 Task: Find connections with filter location Paterna with filter topic #Jobopeningwith filter profile language German with filter current company Biesse with filter school Engineering colleges with filter industry Solar Electric Power Generation with filter service category AnimationArchitecture with filter keywords title Well Driller
Action: Mouse moved to (532, 67)
Screenshot: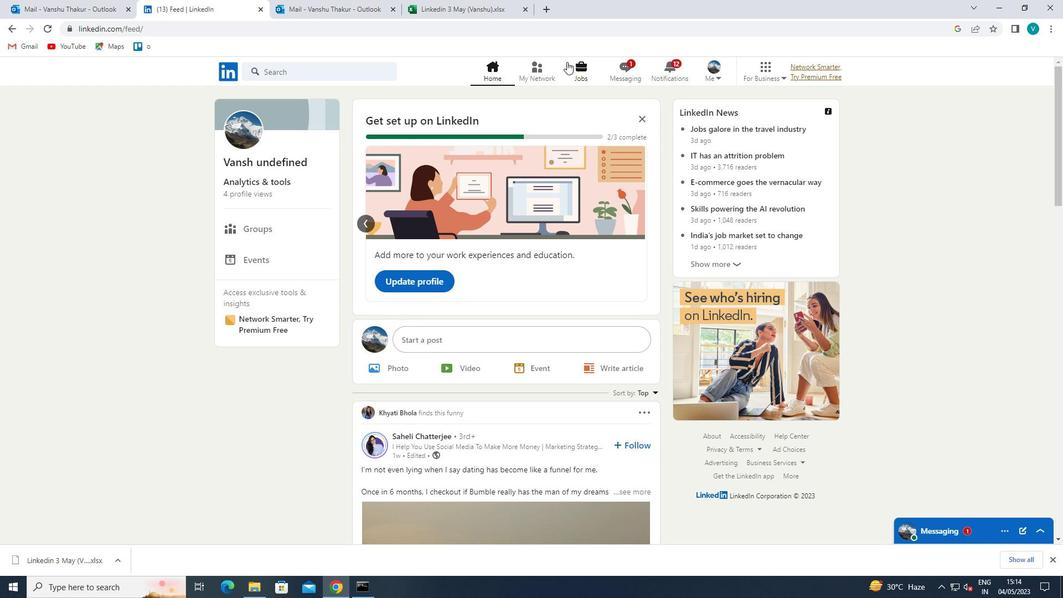 
Action: Mouse pressed left at (532, 67)
Screenshot: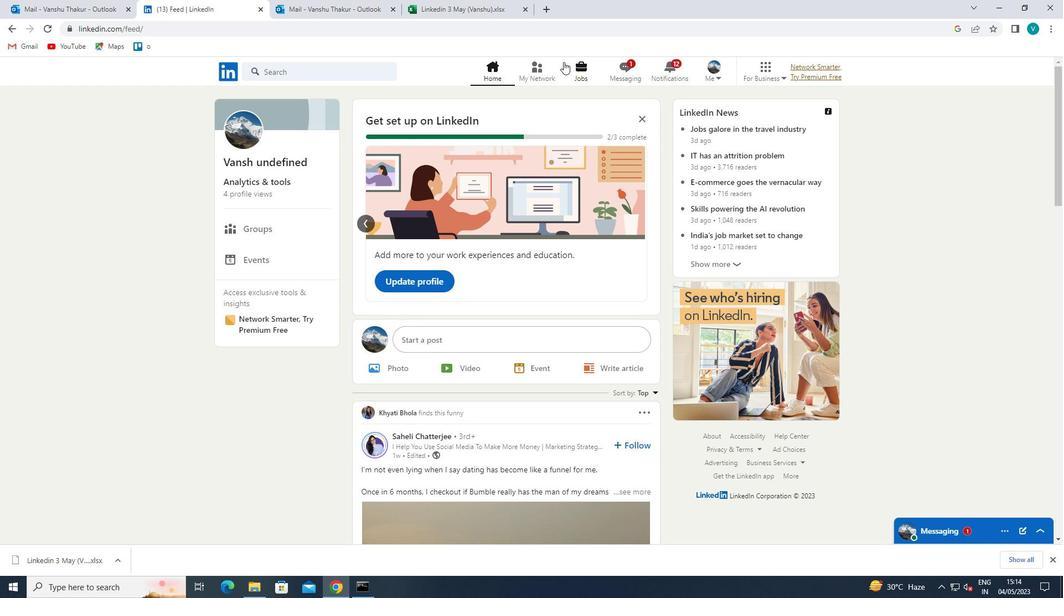 
Action: Mouse moved to (316, 129)
Screenshot: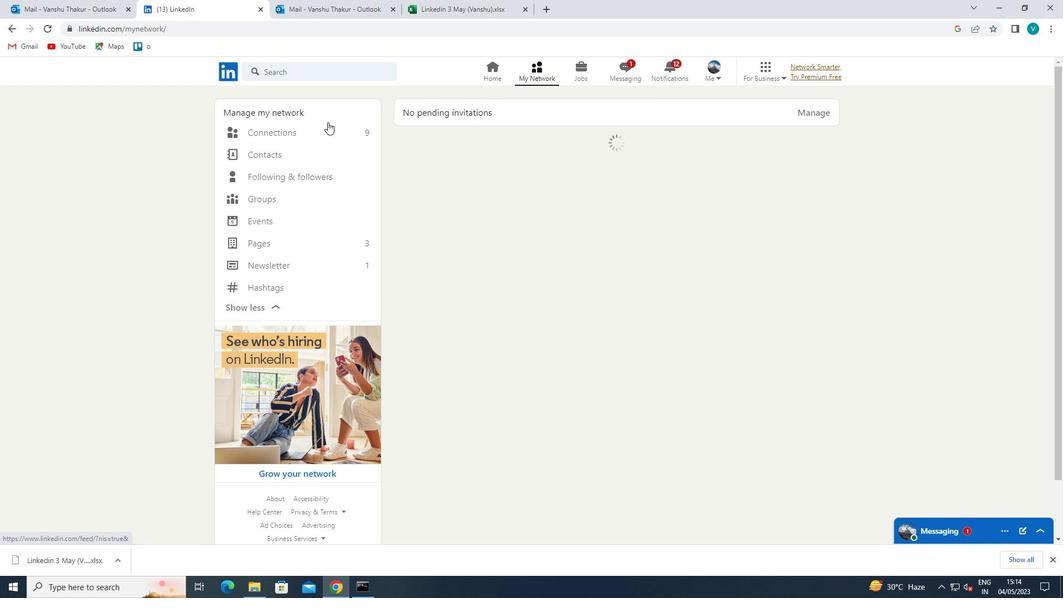 
Action: Mouse pressed left at (316, 129)
Screenshot: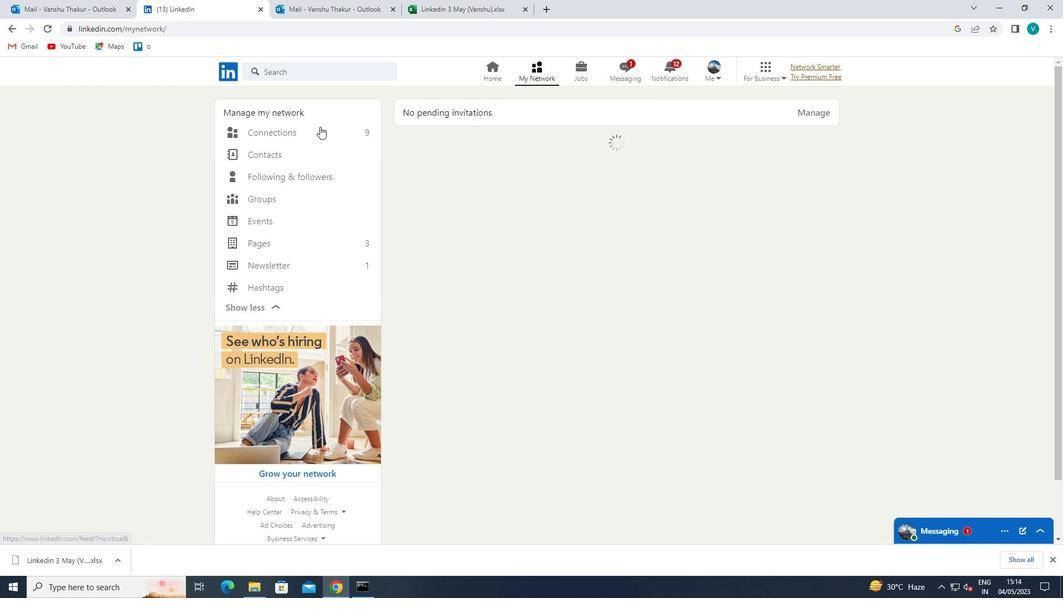 
Action: Mouse moved to (606, 130)
Screenshot: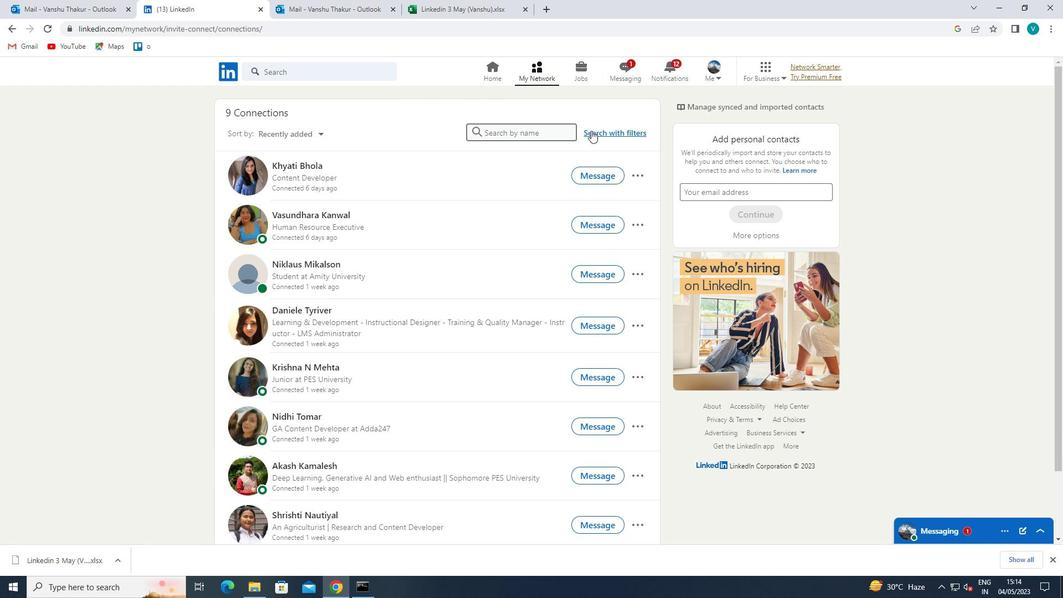 
Action: Mouse pressed left at (606, 130)
Screenshot: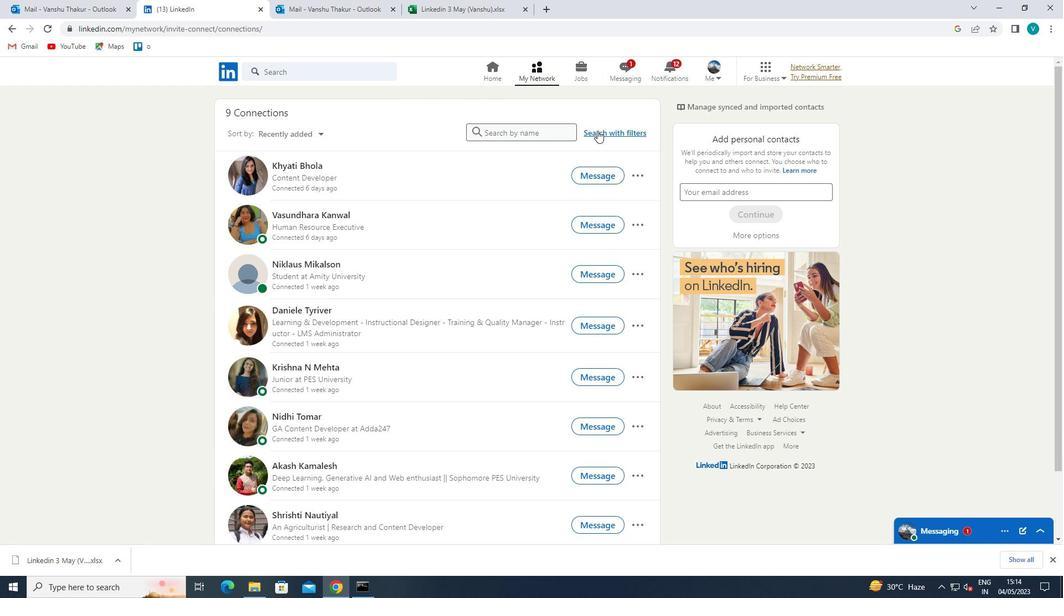 
Action: Mouse moved to (540, 103)
Screenshot: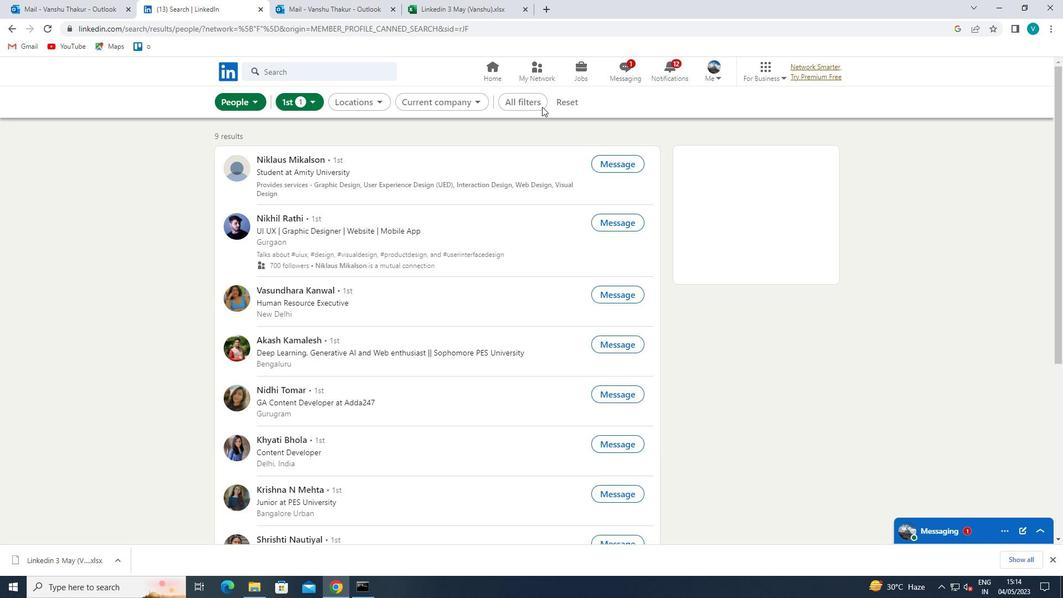 
Action: Mouse pressed left at (540, 103)
Screenshot: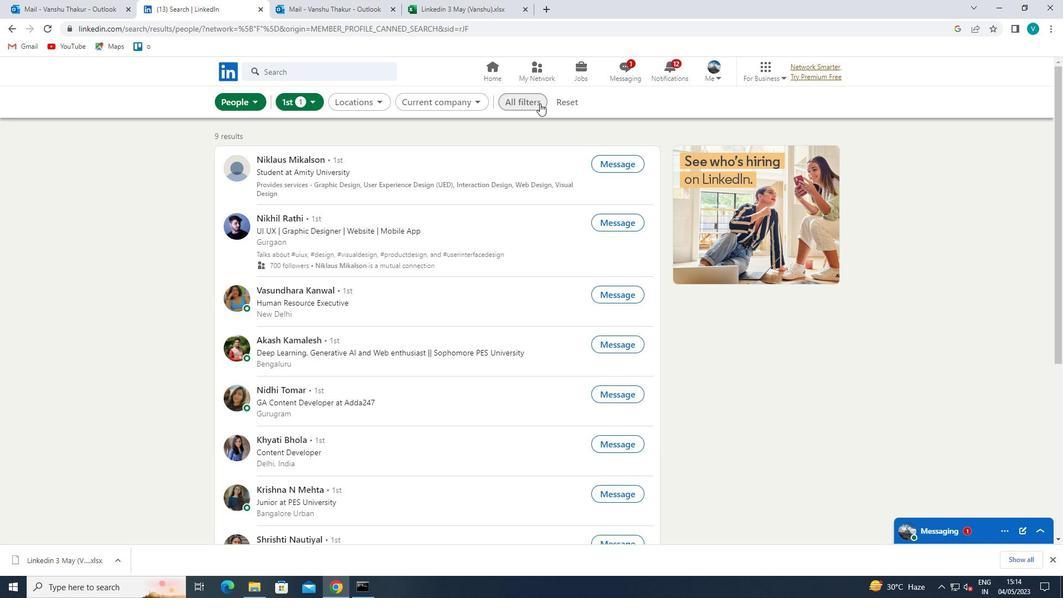
Action: Mouse moved to (902, 200)
Screenshot: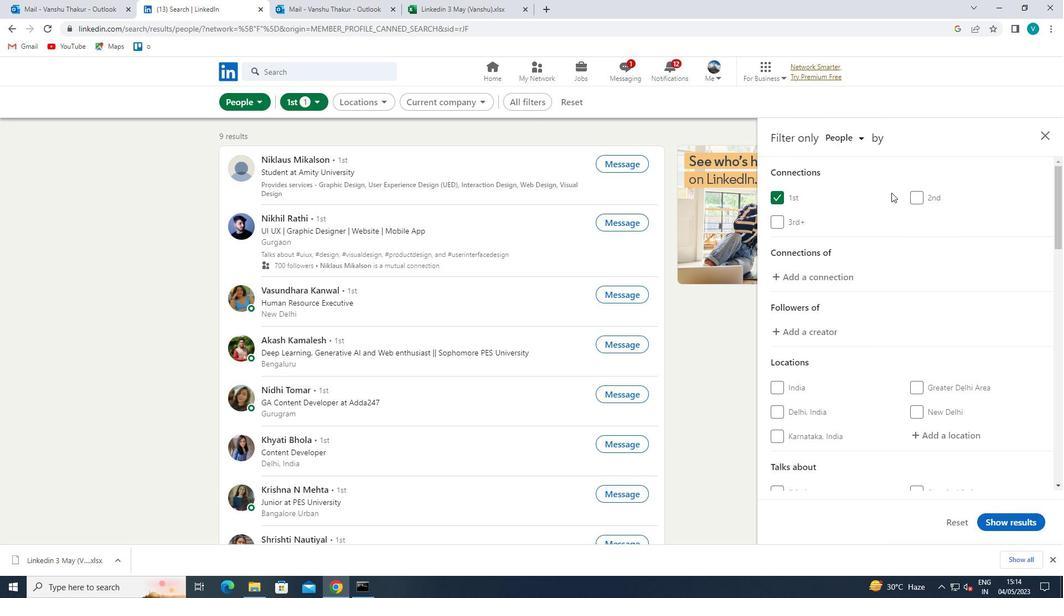 
Action: Mouse scrolled (902, 200) with delta (0, 0)
Screenshot: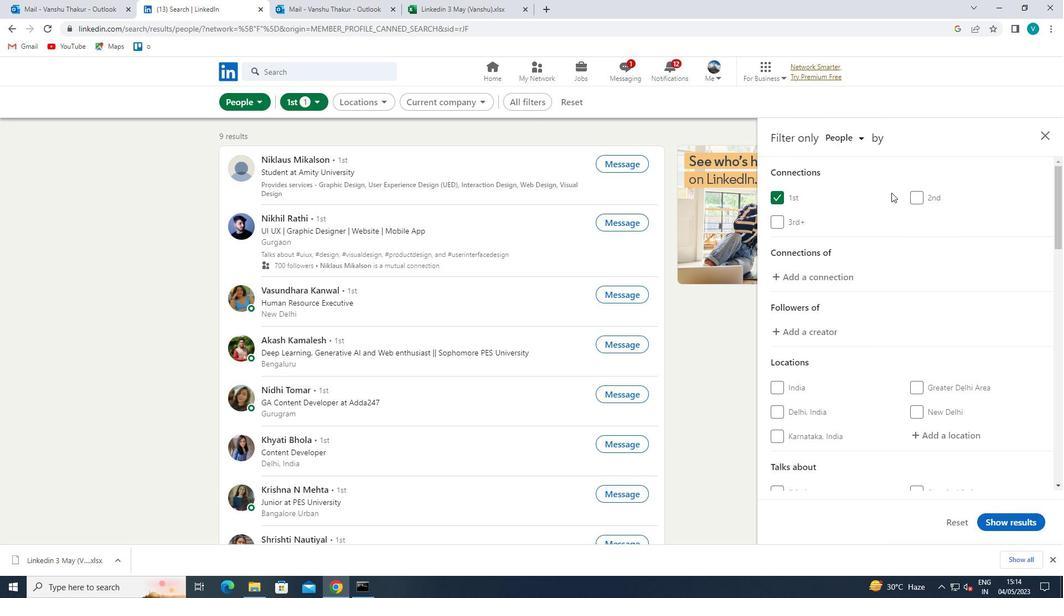 
Action: Mouse moved to (903, 204)
Screenshot: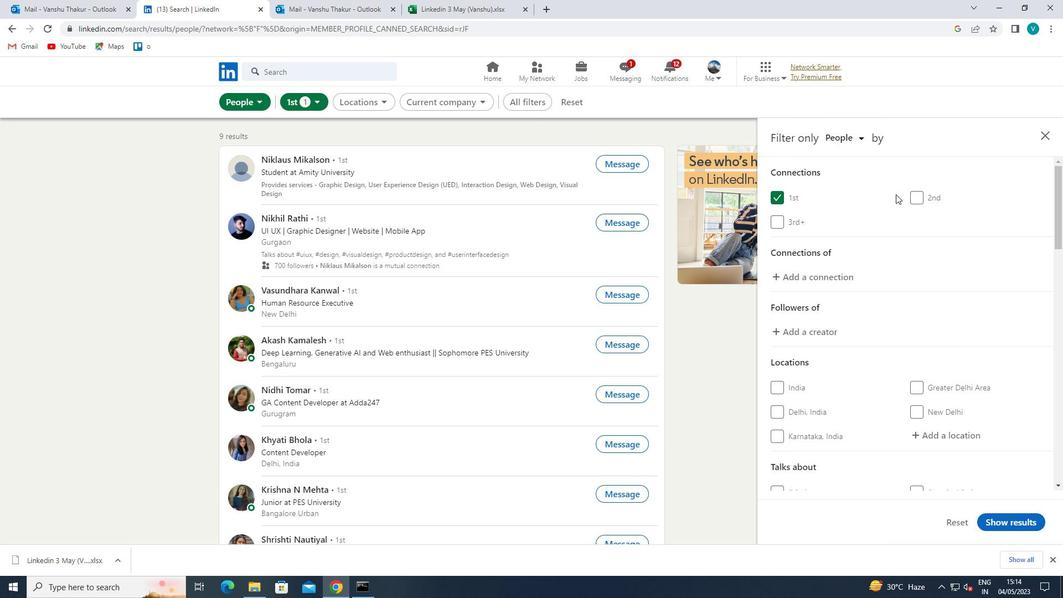 
Action: Mouse scrolled (903, 203) with delta (0, 0)
Screenshot: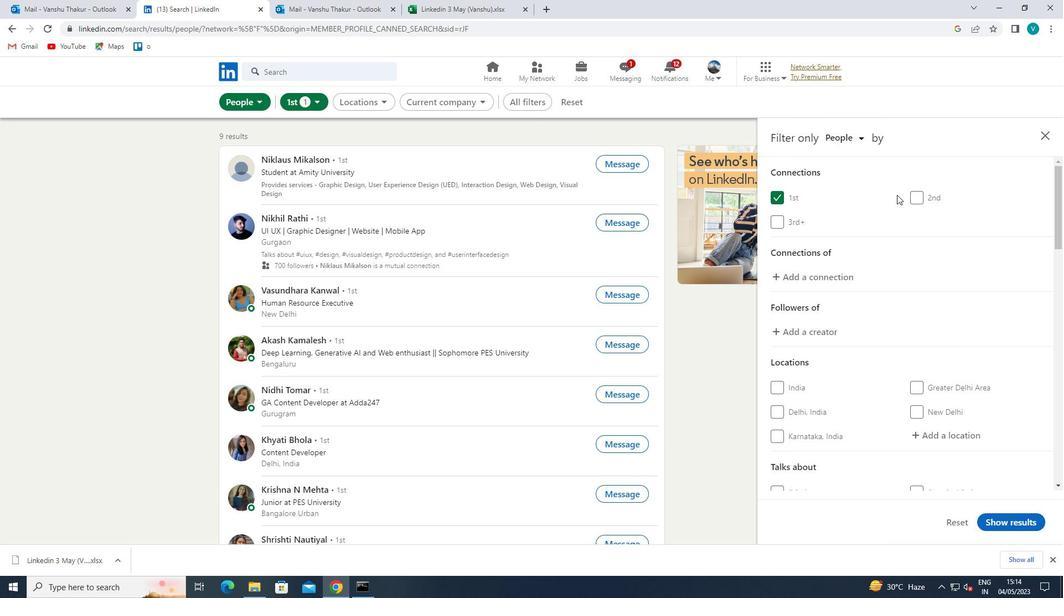 
Action: Mouse moved to (904, 207)
Screenshot: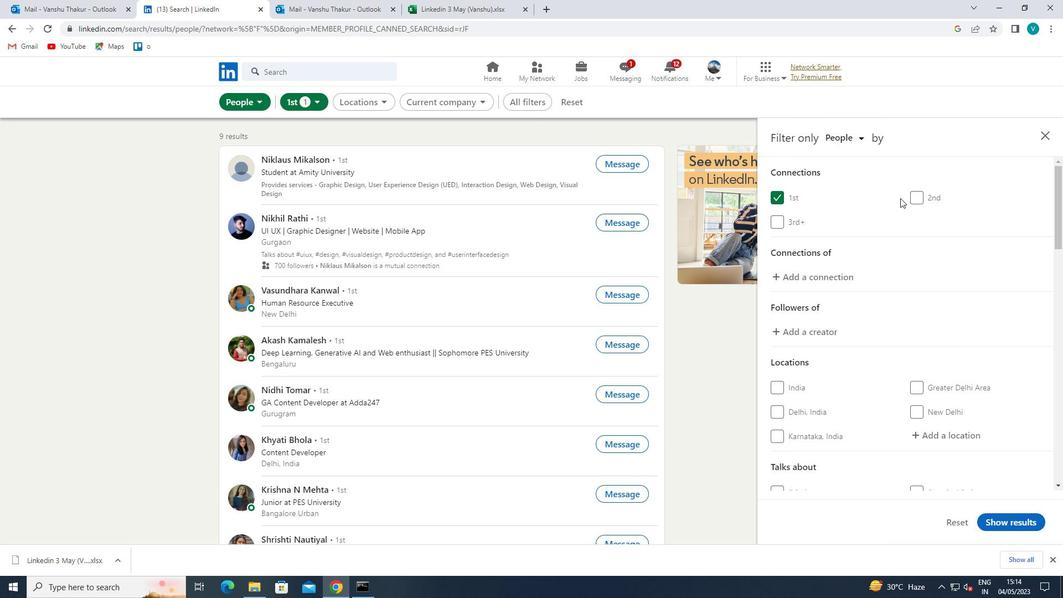 
Action: Mouse scrolled (904, 206) with delta (0, 0)
Screenshot: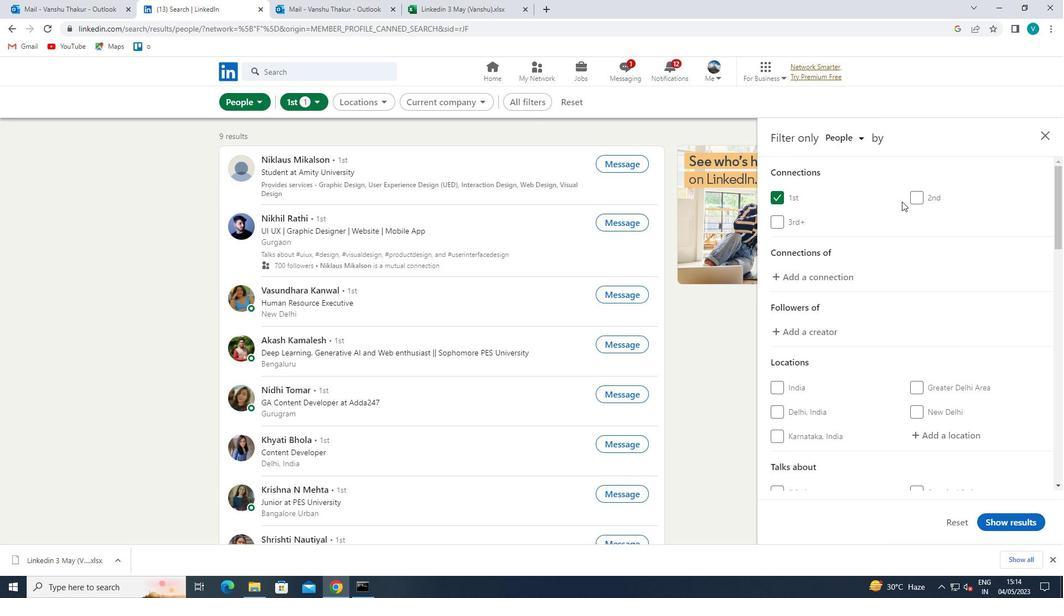 
Action: Mouse moved to (936, 270)
Screenshot: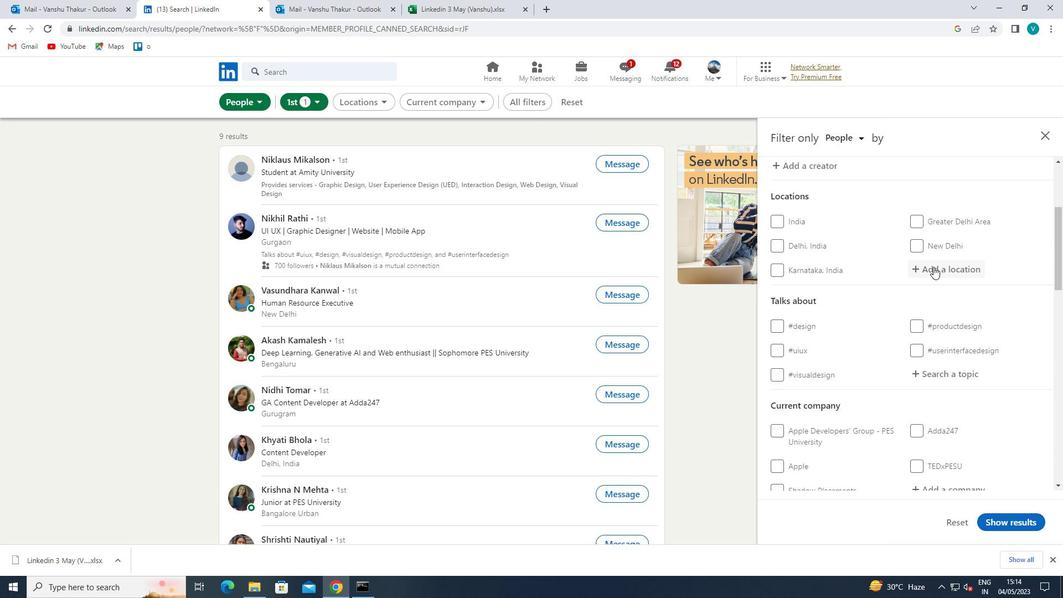 
Action: Mouse pressed left at (936, 270)
Screenshot: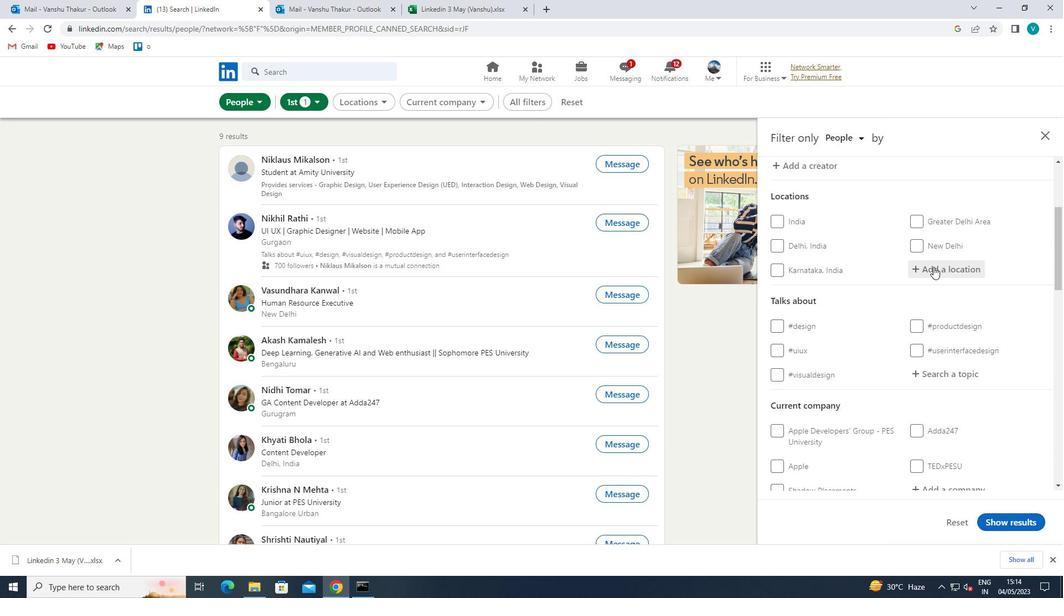 
Action: Mouse moved to (913, 287)
Screenshot: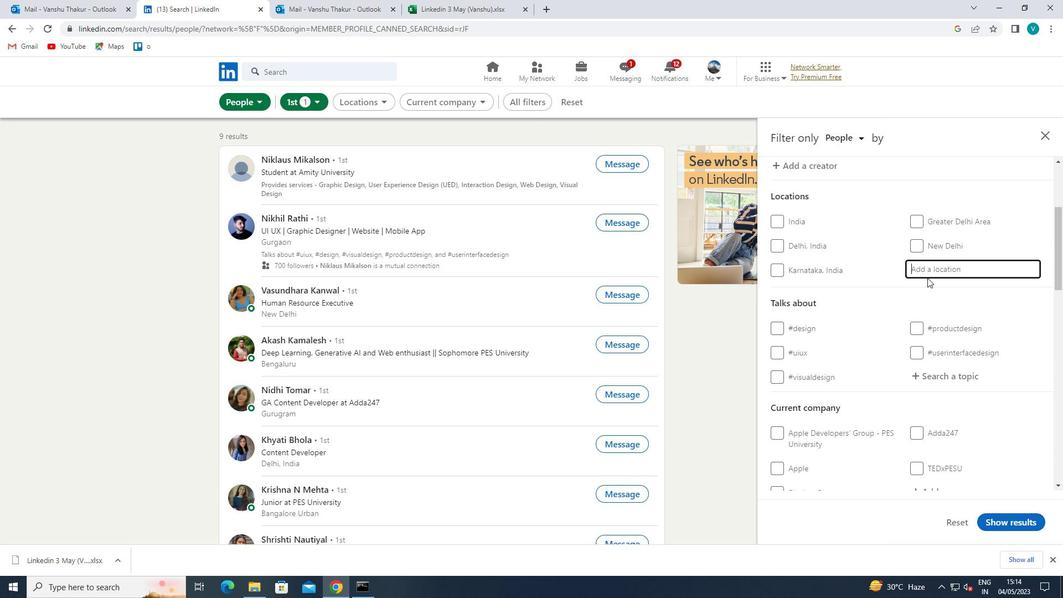 
Action: Key pressed <Key.shift>PATERNA
Screenshot: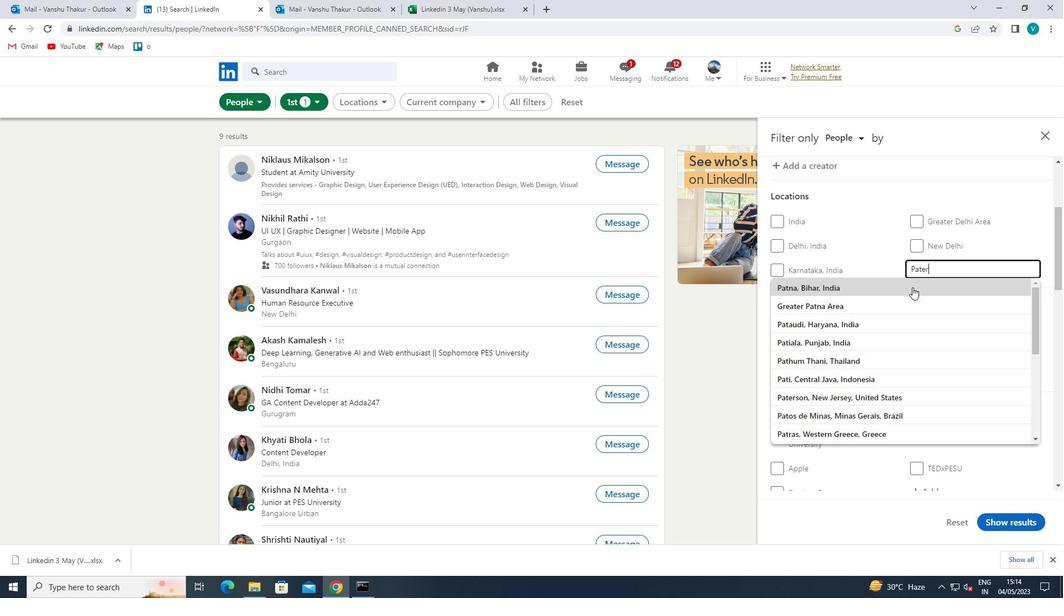 
Action: Mouse moved to (900, 287)
Screenshot: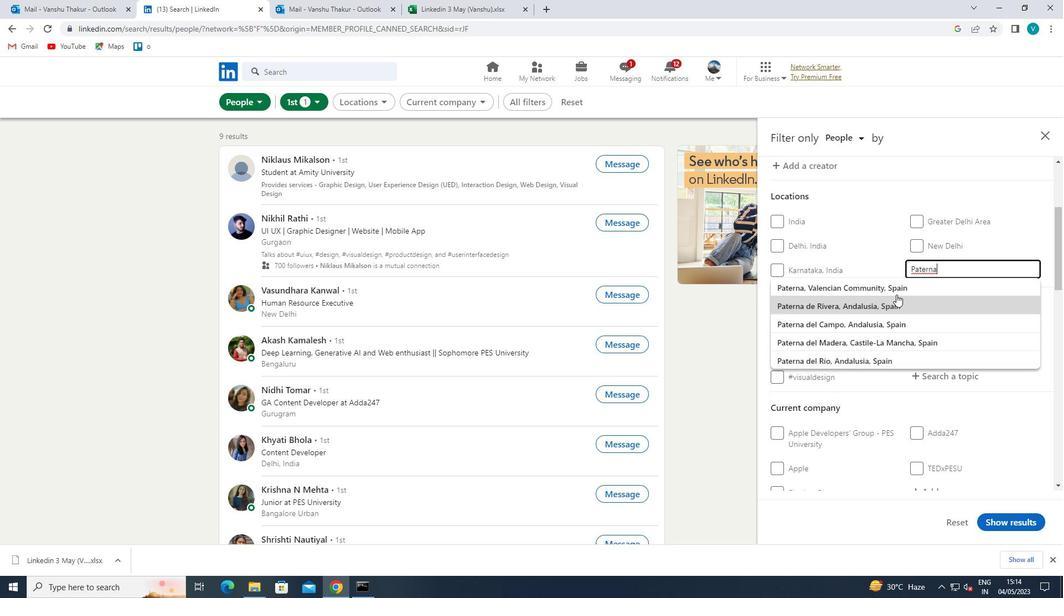 
Action: Mouse pressed left at (900, 287)
Screenshot: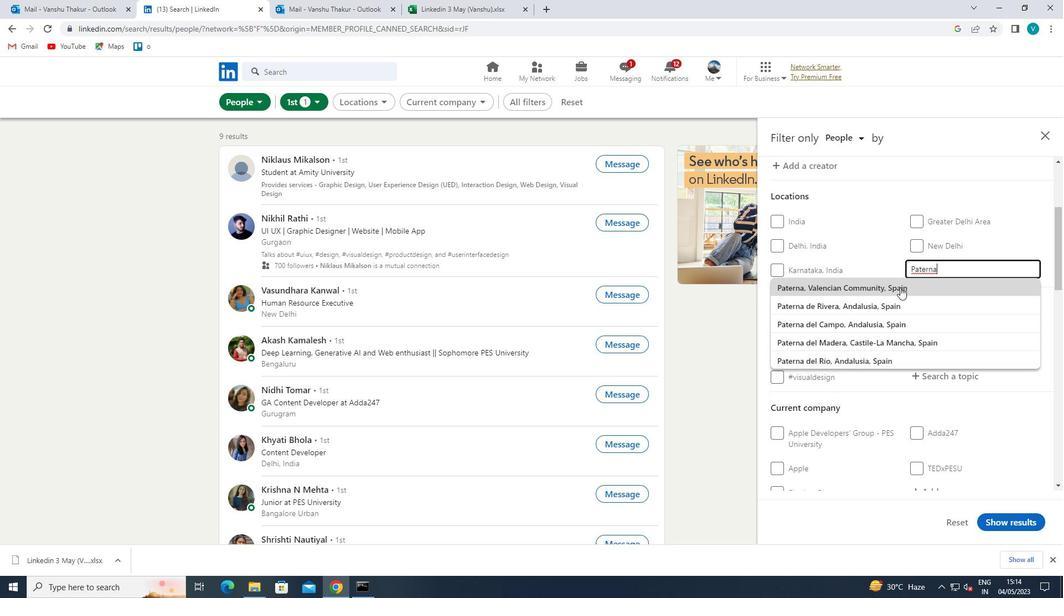 
Action: Mouse moved to (902, 286)
Screenshot: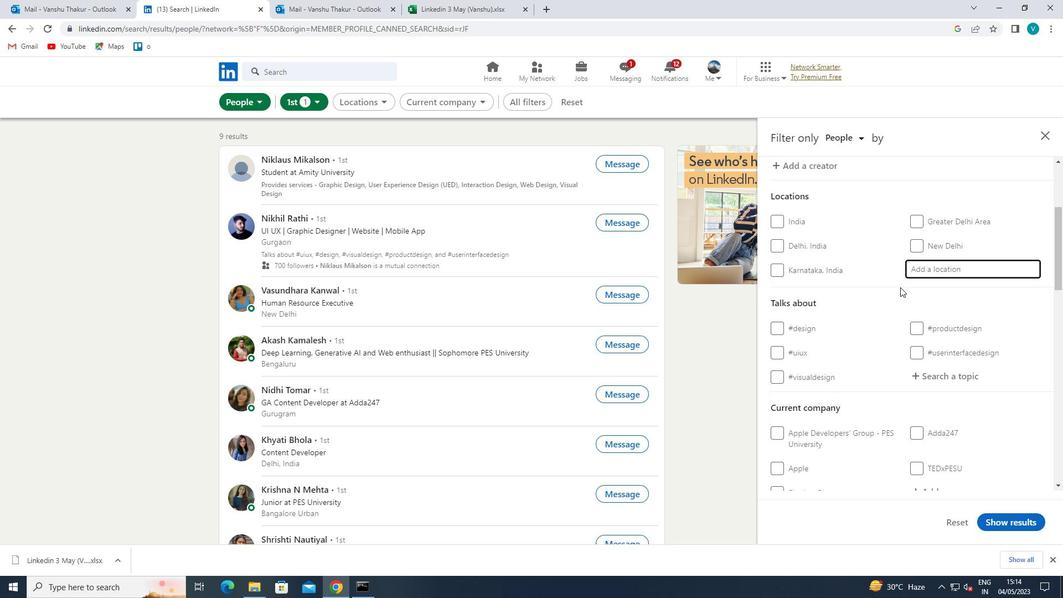 
Action: Mouse scrolled (902, 285) with delta (0, 0)
Screenshot: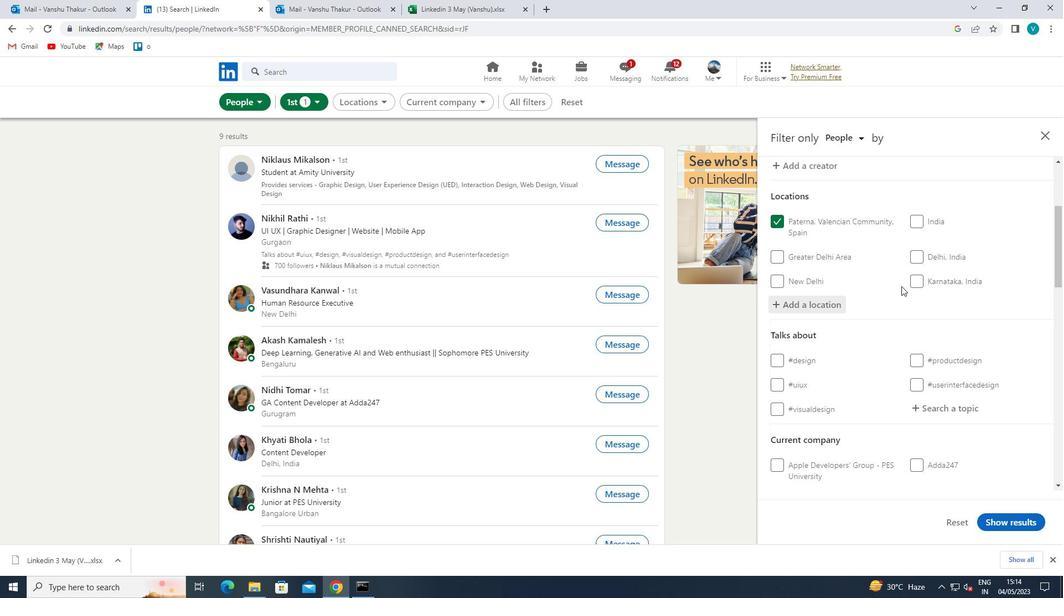 
Action: Mouse scrolled (902, 285) with delta (0, 0)
Screenshot: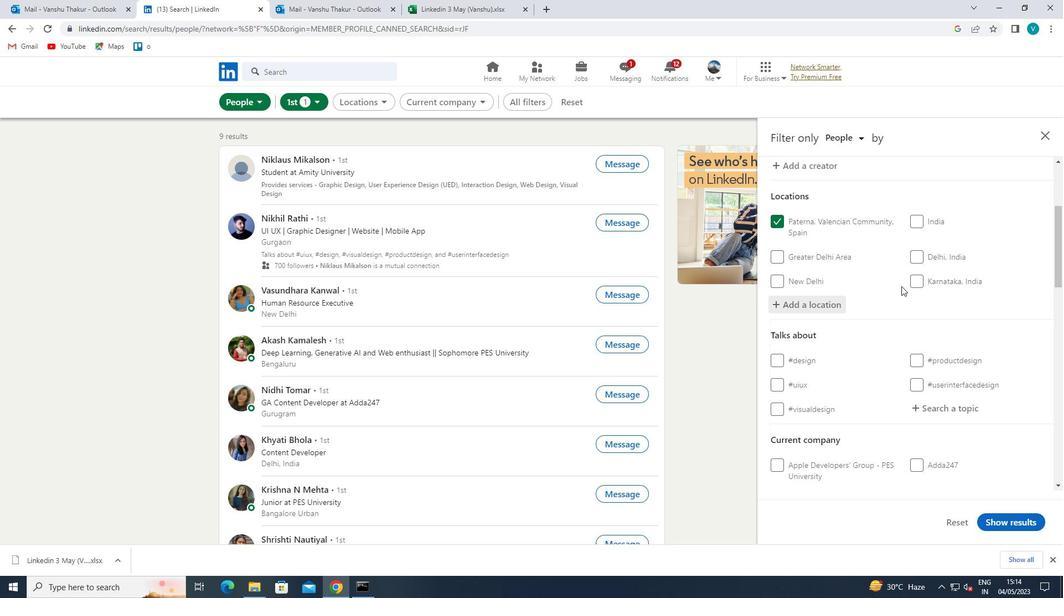 
Action: Mouse moved to (900, 287)
Screenshot: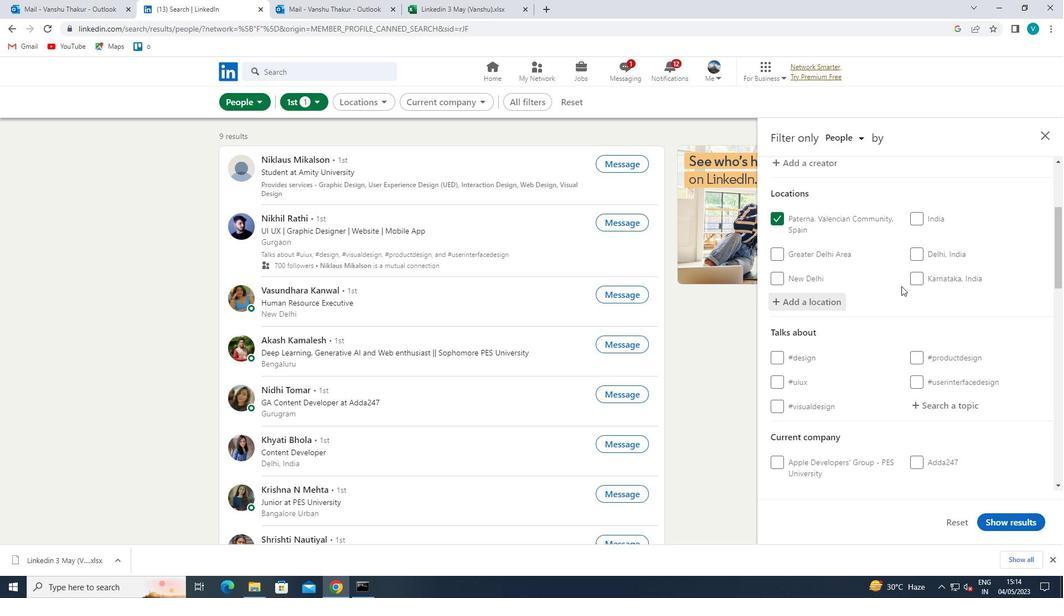 
Action: Mouse scrolled (900, 286) with delta (0, 0)
Screenshot: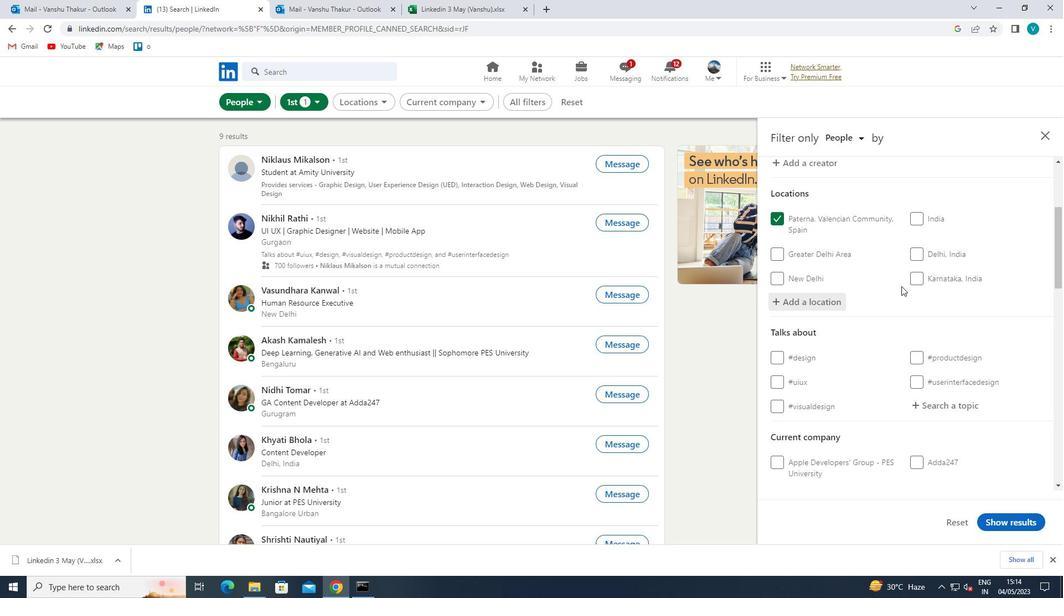 
Action: Mouse moved to (951, 241)
Screenshot: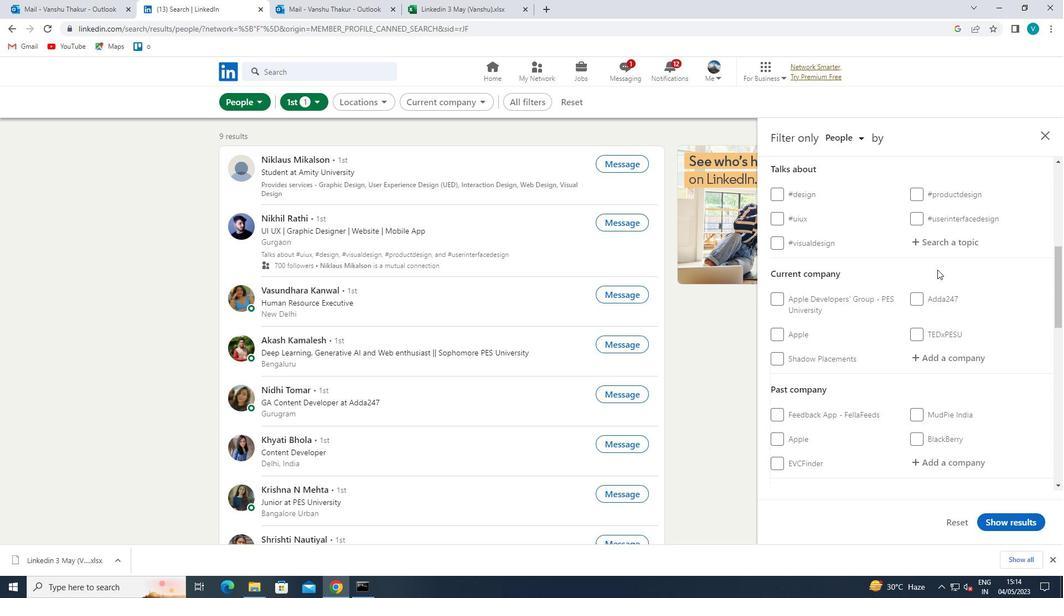 
Action: Mouse pressed left at (951, 241)
Screenshot: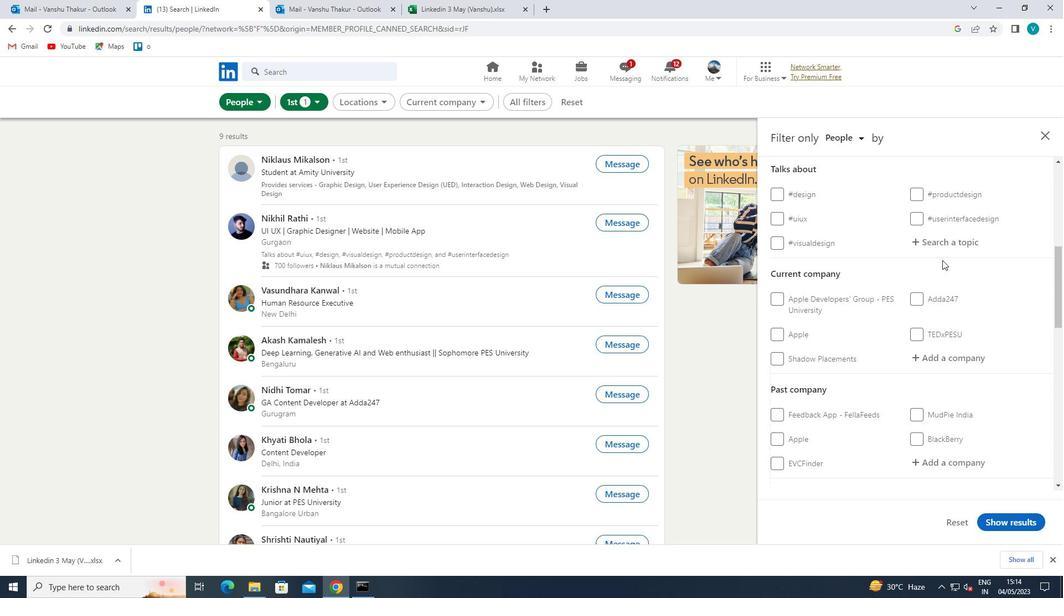 
Action: Mouse moved to (935, 251)
Screenshot: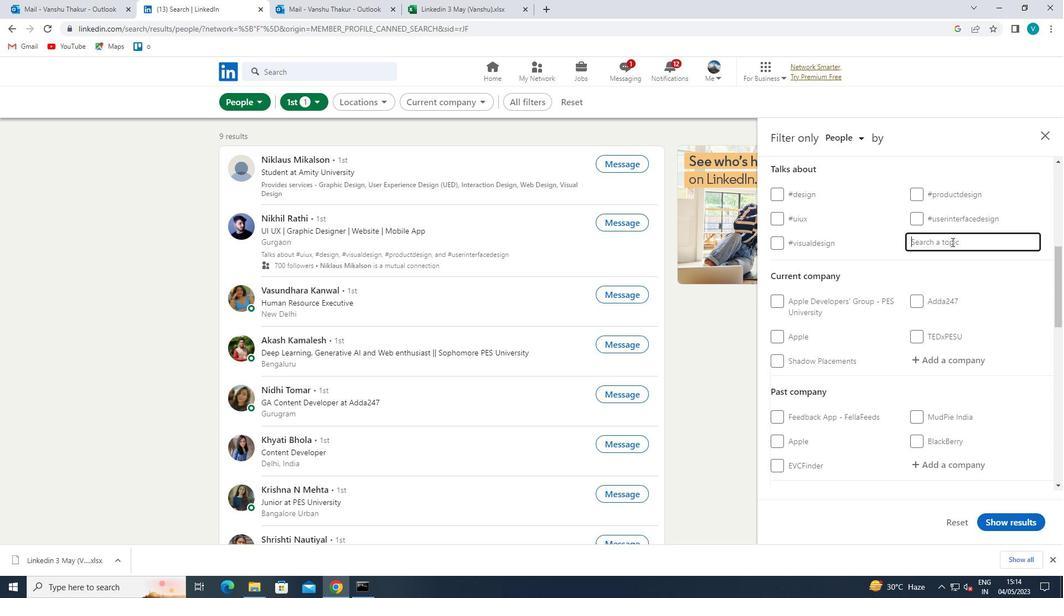 
Action: Key pressed JOB
Screenshot: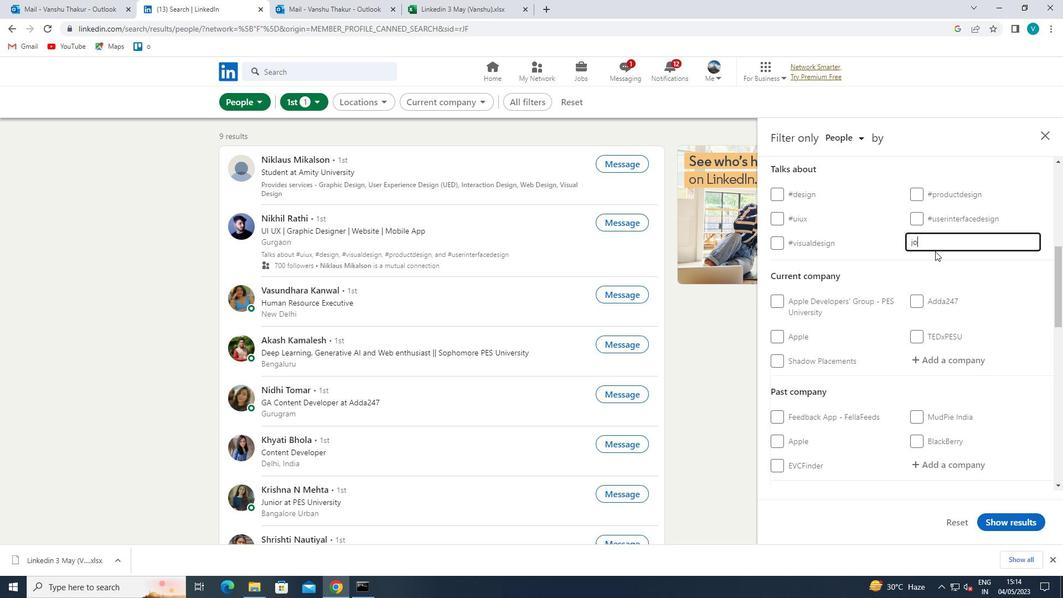
Action: Mouse moved to (937, 250)
Screenshot: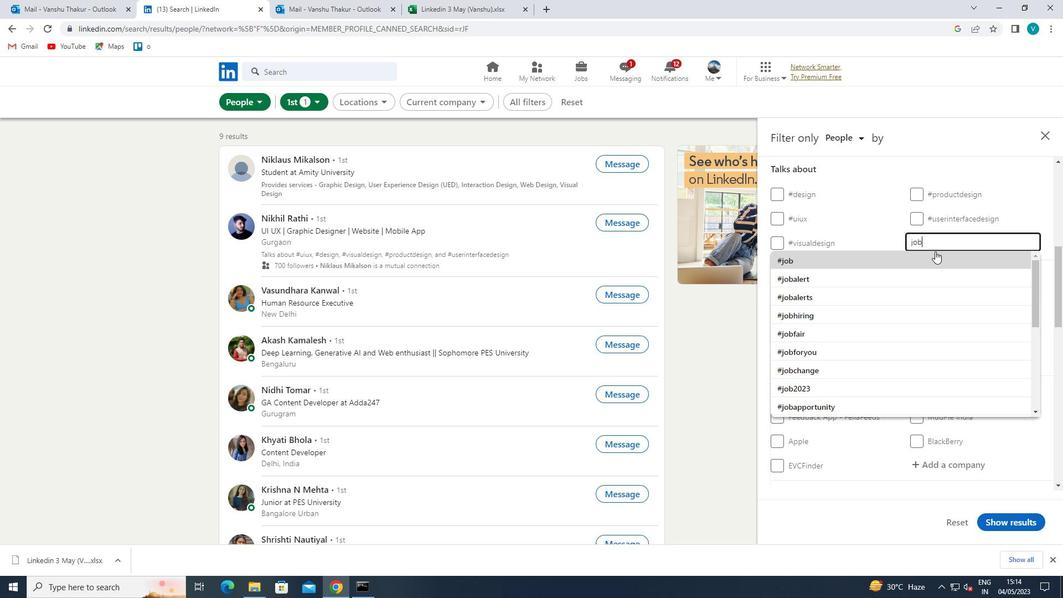 
Action: Key pressed OPE
Screenshot: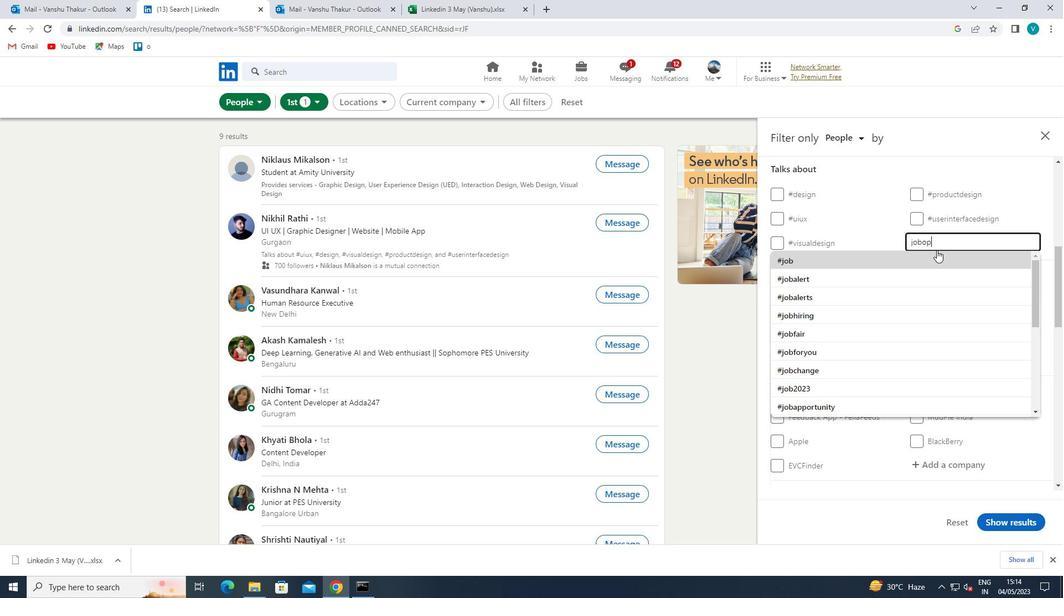 
Action: Mouse moved to (921, 261)
Screenshot: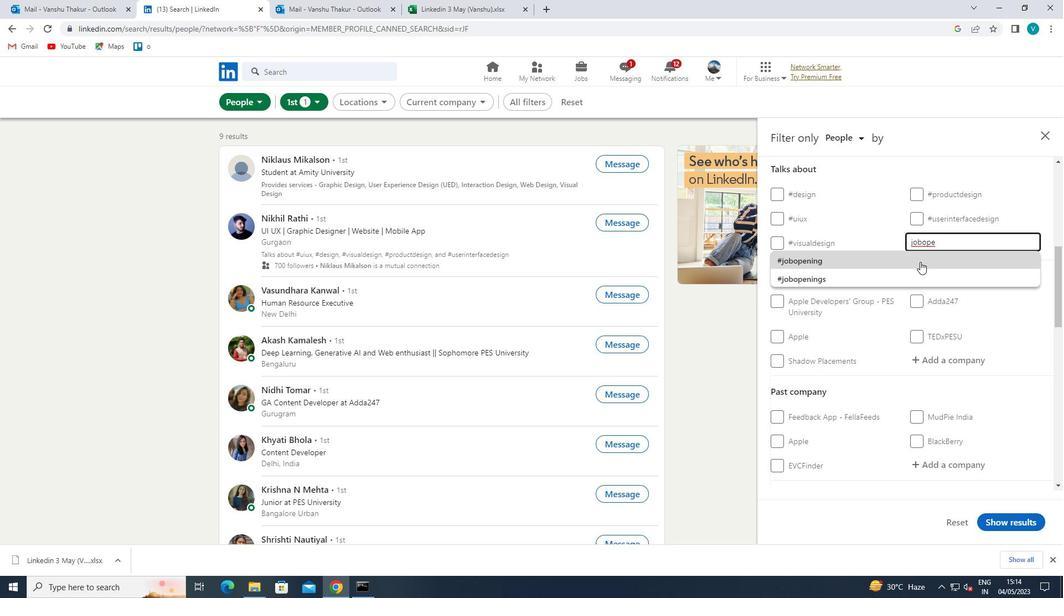 
Action: Mouse pressed left at (921, 261)
Screenshot: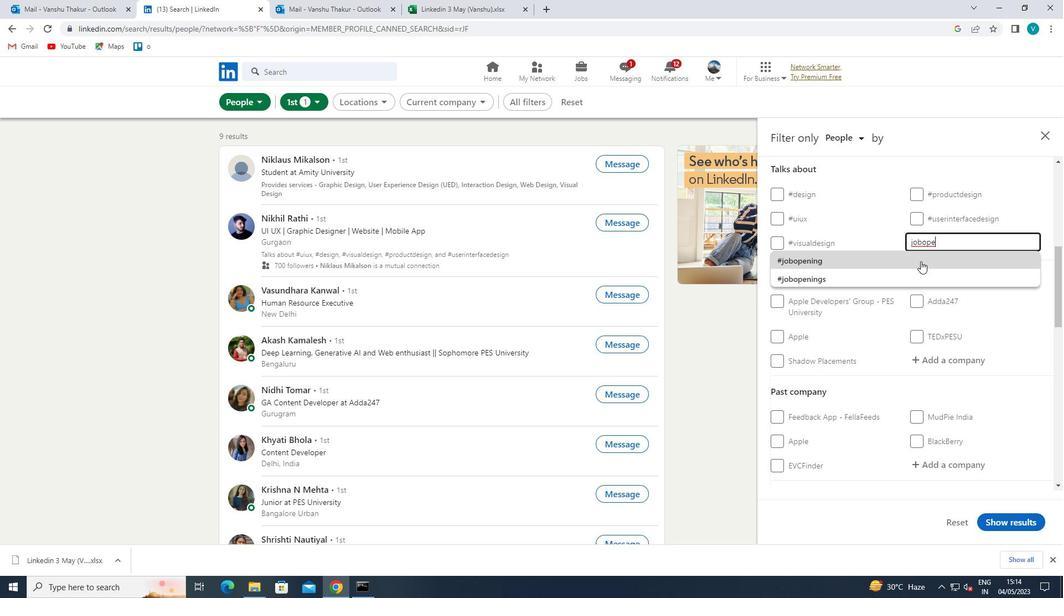 
Action: Mouse scrolled (921, 260) with delta (0, 0)
Screenshot: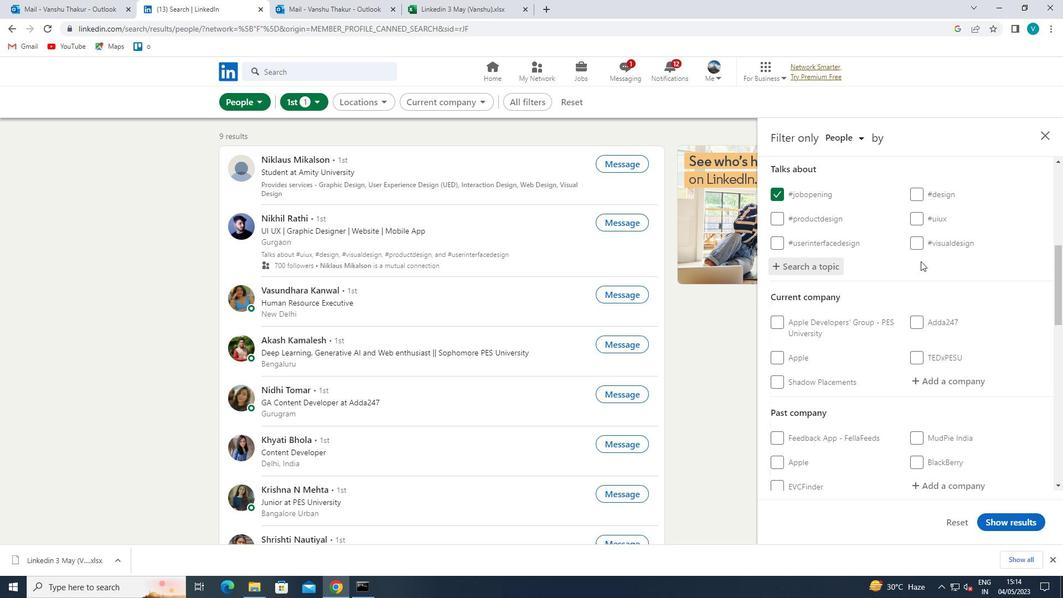 
Action: Mouse scrolled (921, 260) with delta (0, 0)
Screenshot: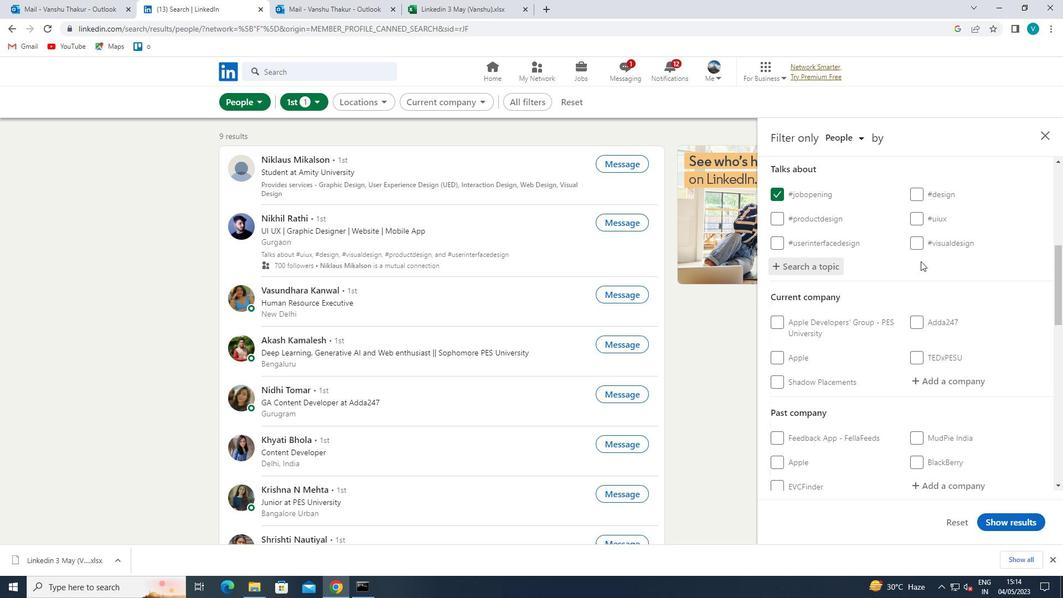 
Action: Mouse moved to (941, 270)
Screenshot: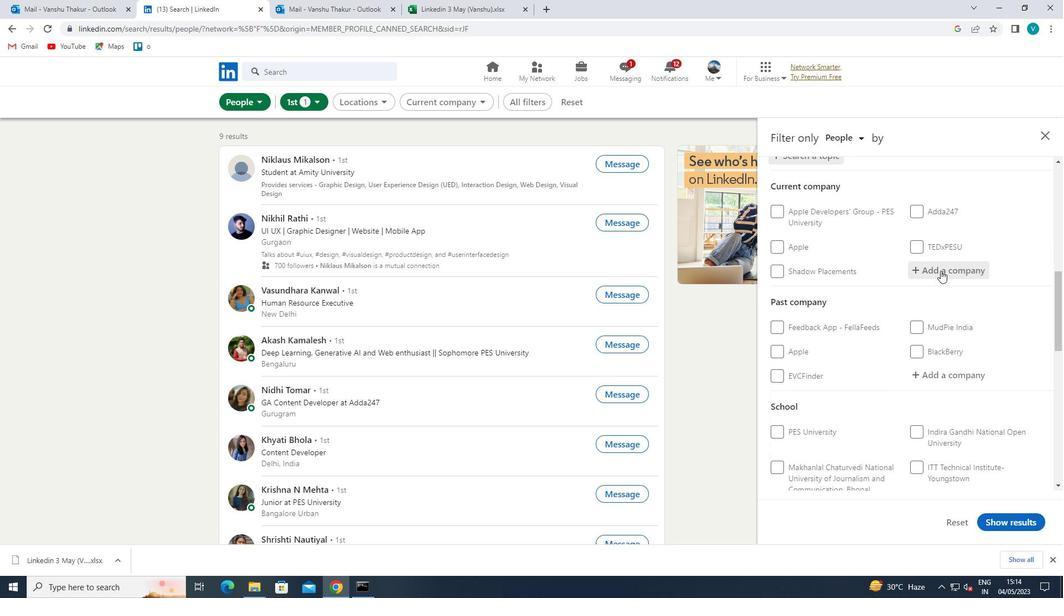 
Action: Mouse pressed left at (941, 270)
Screenshot: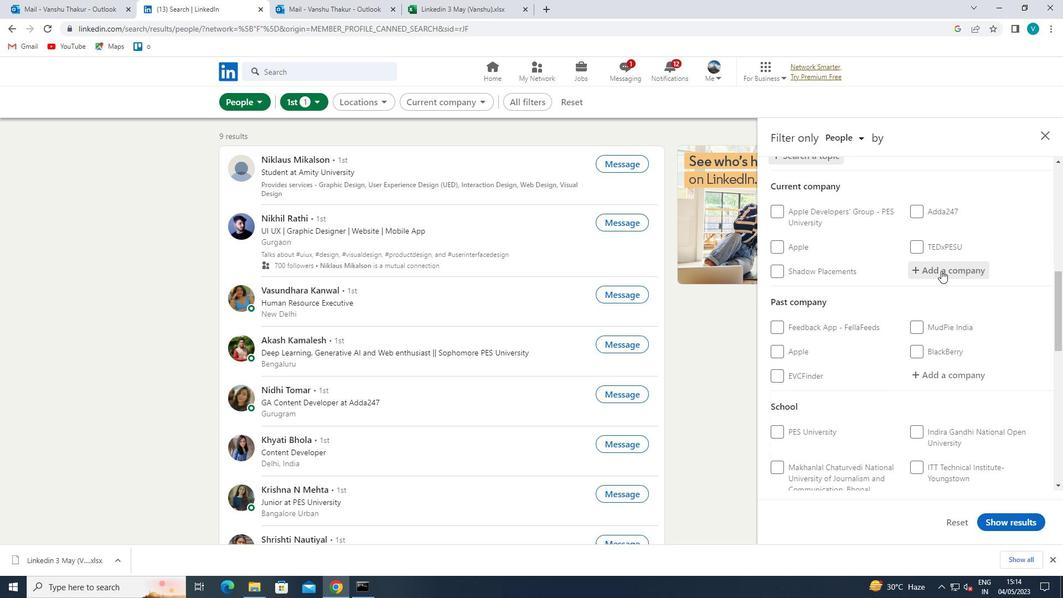
Action: Key pressed <Key.shift>BI
Screenshot: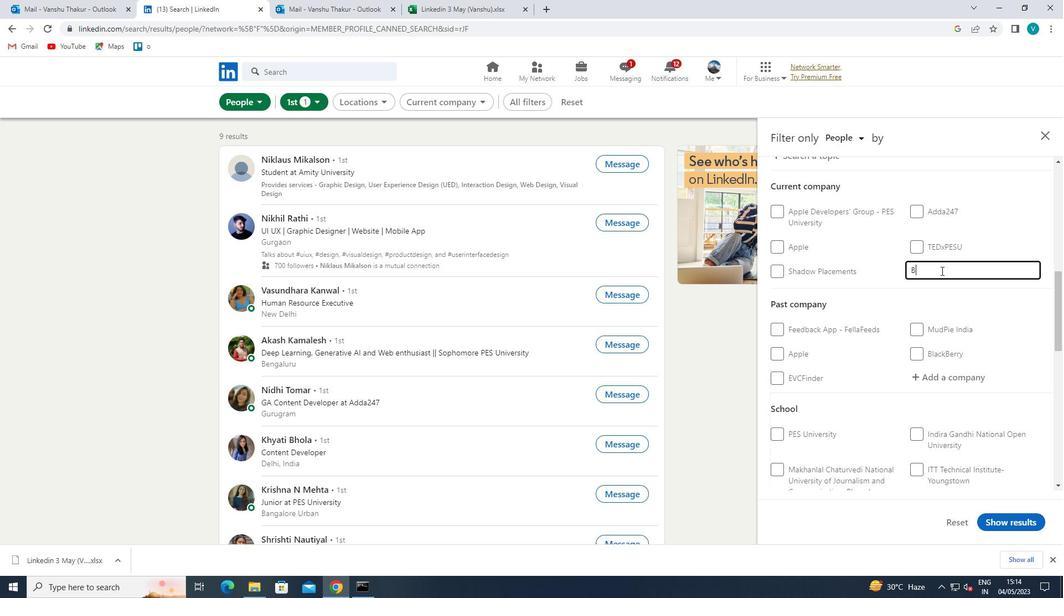
Action: Mouse moved to (941, 270)
Screenshot: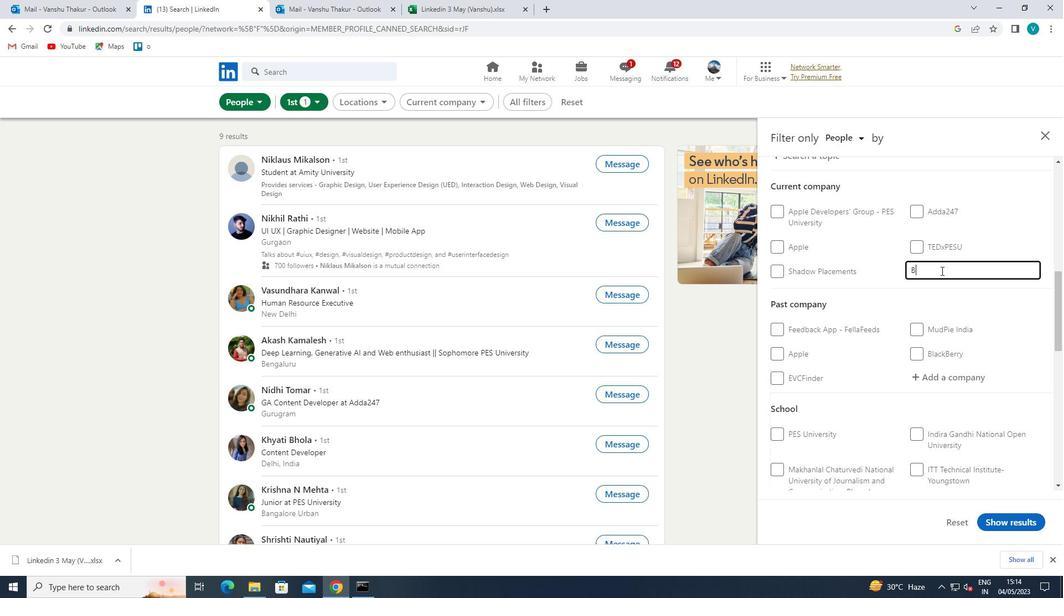 
Action: Key pressed ESSE
Screenshot: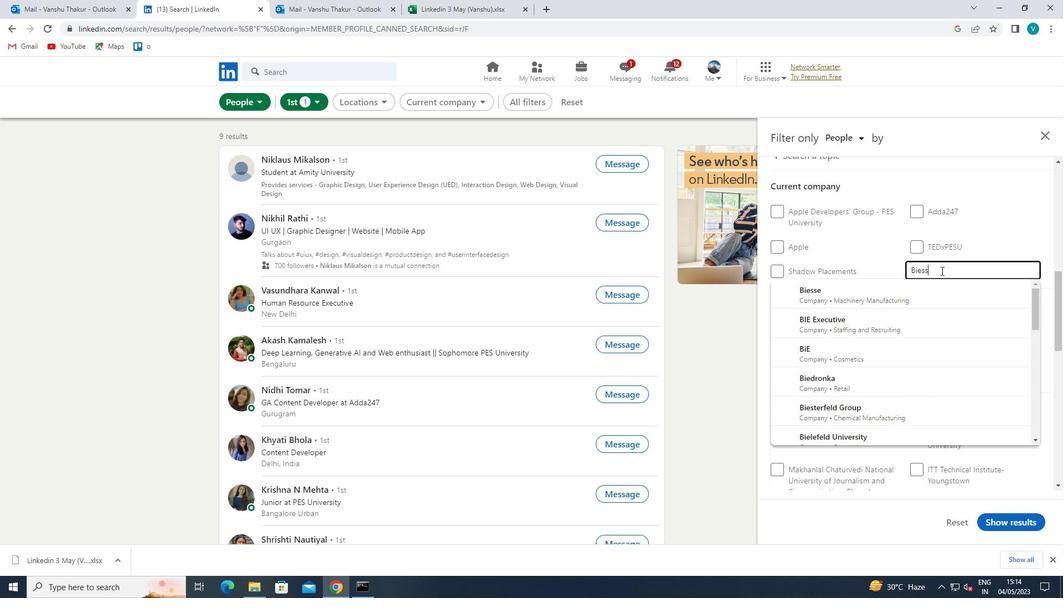 
Action: Mouse moved to (918, 285)
Screenshot: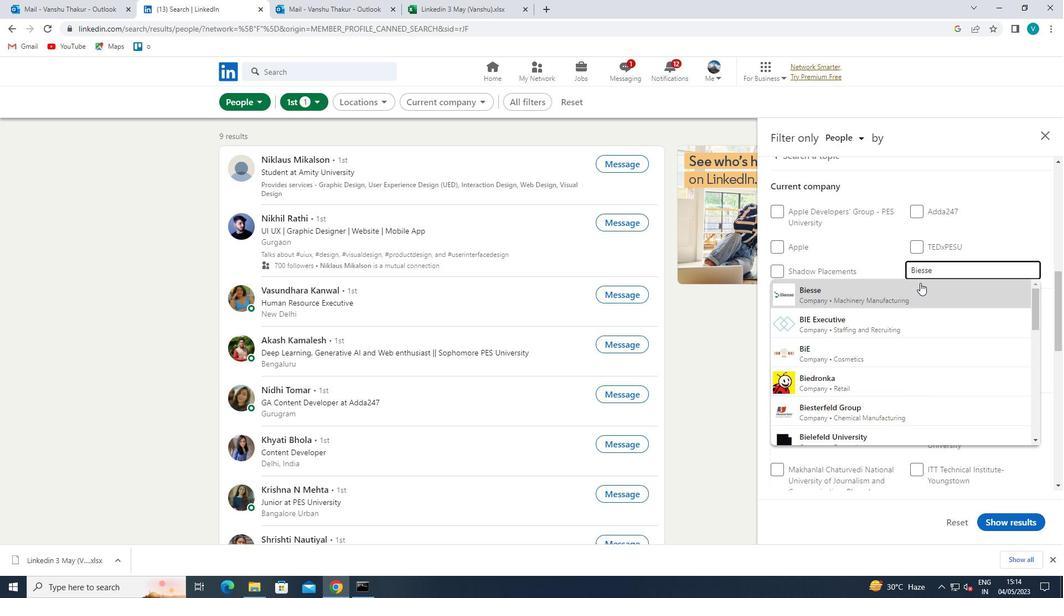 
Action: Mouse pressed left at (918, 285)
Screenshot: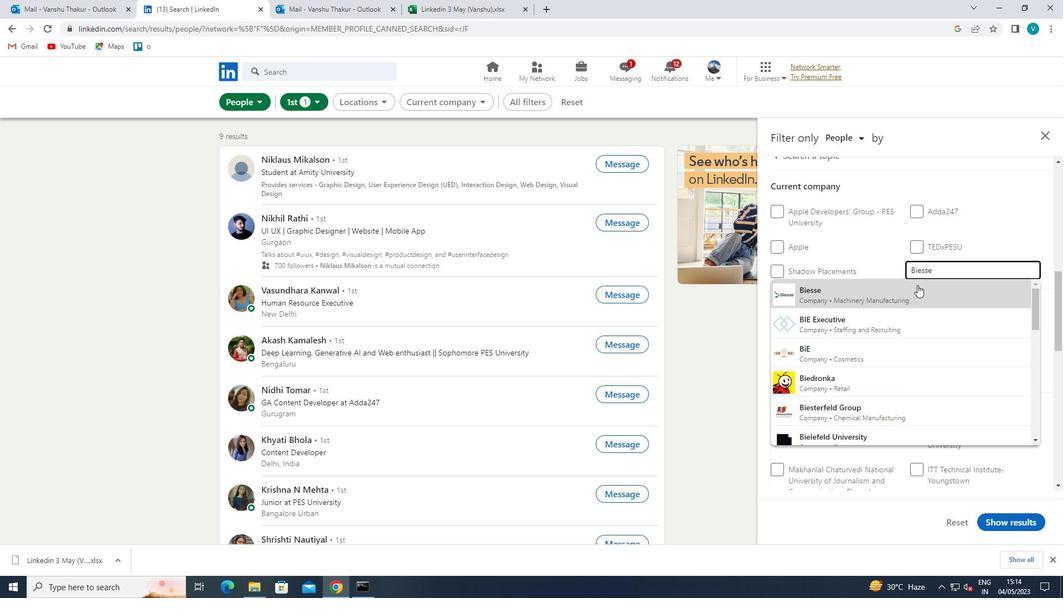 
Action: Mouse scrolled (918, 284) with delta (0, 0)
Screenshot: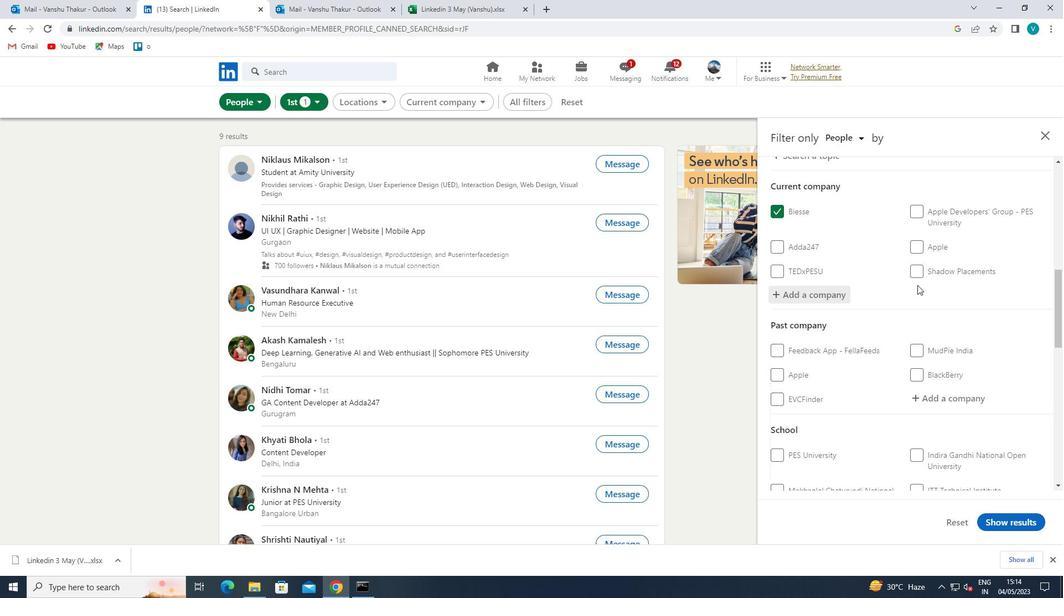 
Action: Mouse scrolled (918, 284) with delta (0, 0)
Screenshot: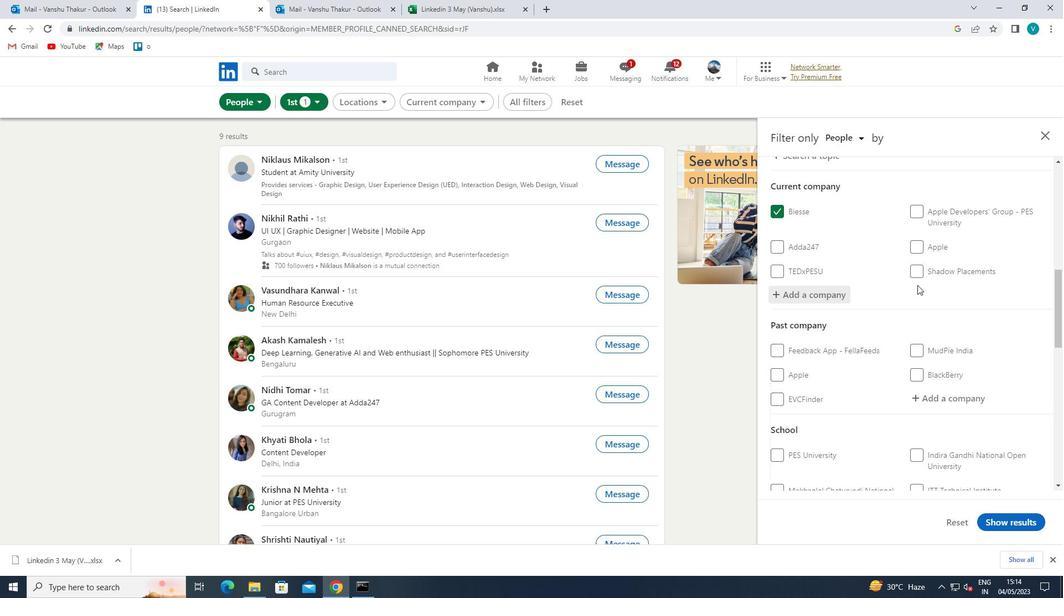 
Action: Mouse moved to (923, 321)
Screenshot: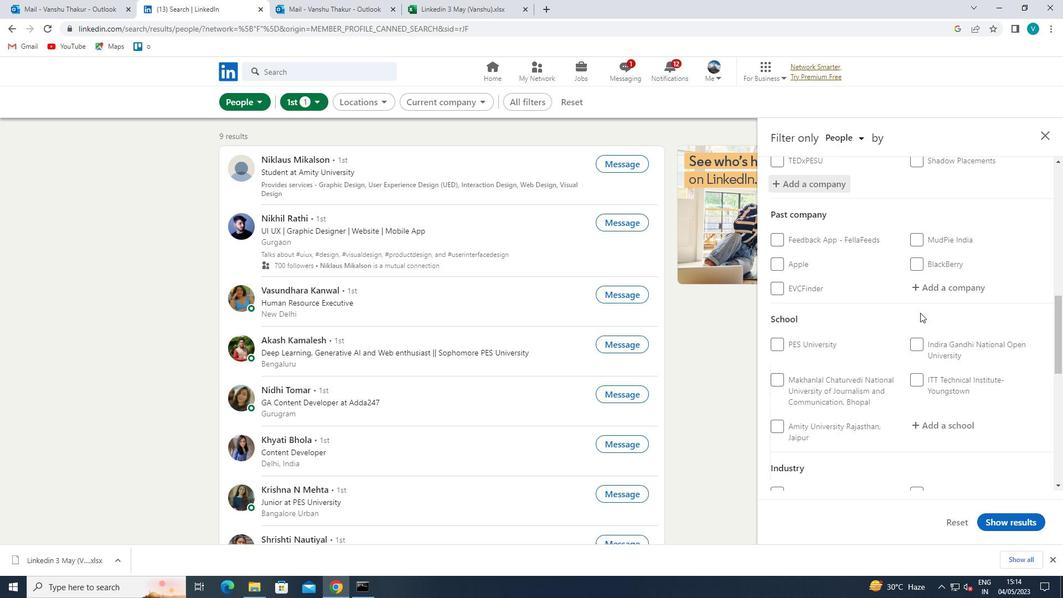 
Action: Mouse scrolled (923, 321) with delta (0, 0)
Screenshot: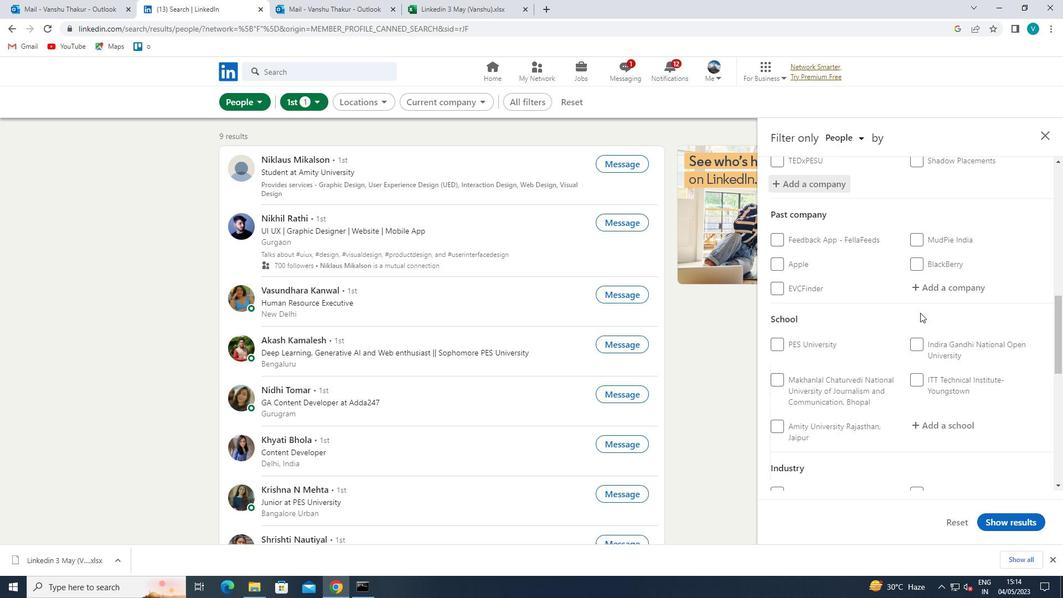 
Action: Mouse moved to (923, 322)
Screenshot: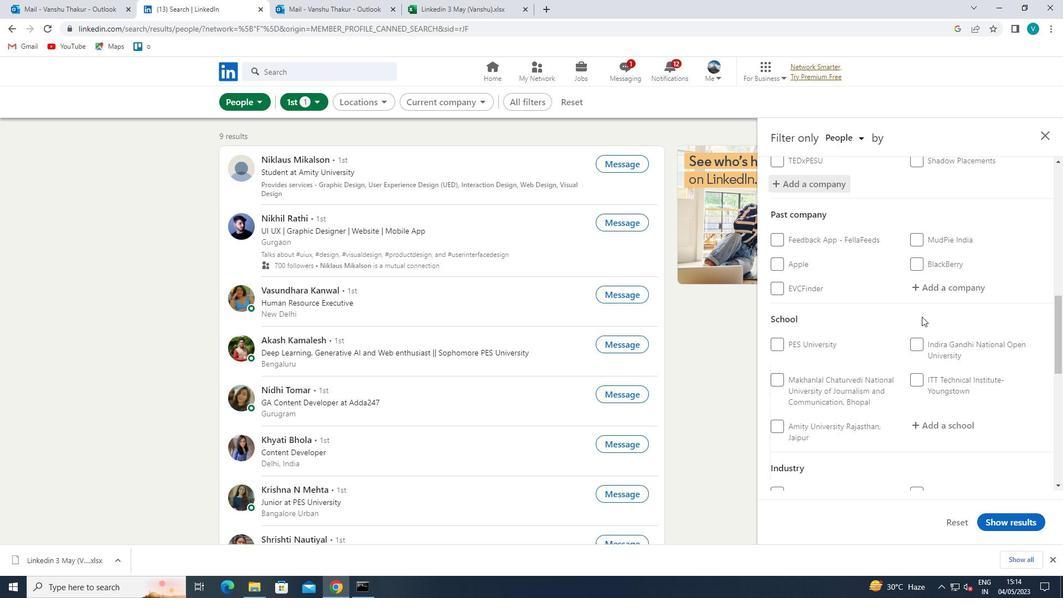 
Action: Mouse scrolled (923, 321) with delta (0, 0)
Screenshot: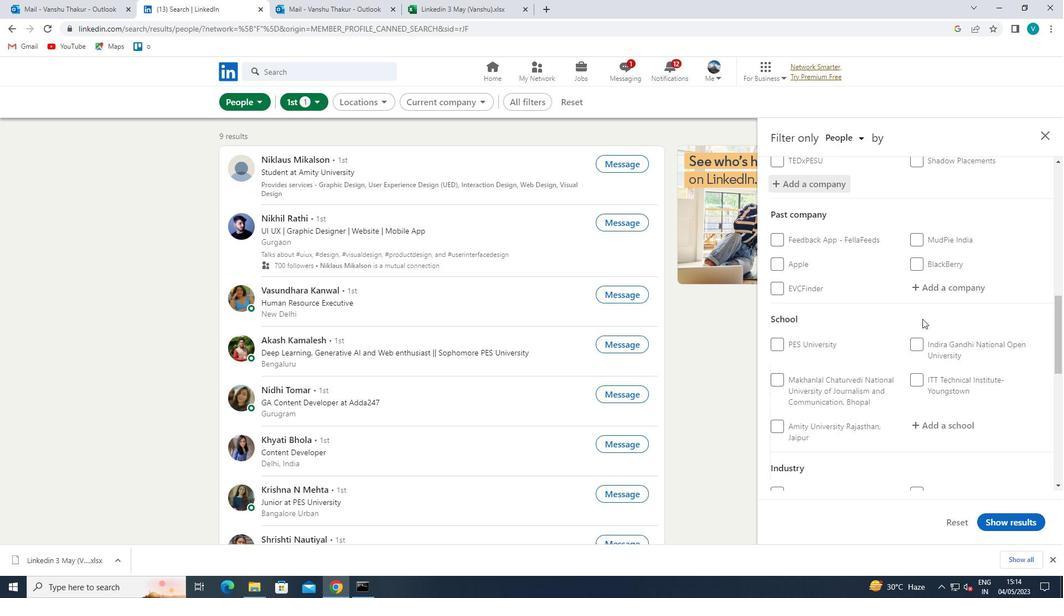 
Action: Mouse moved to (935, 305)
Screenshot: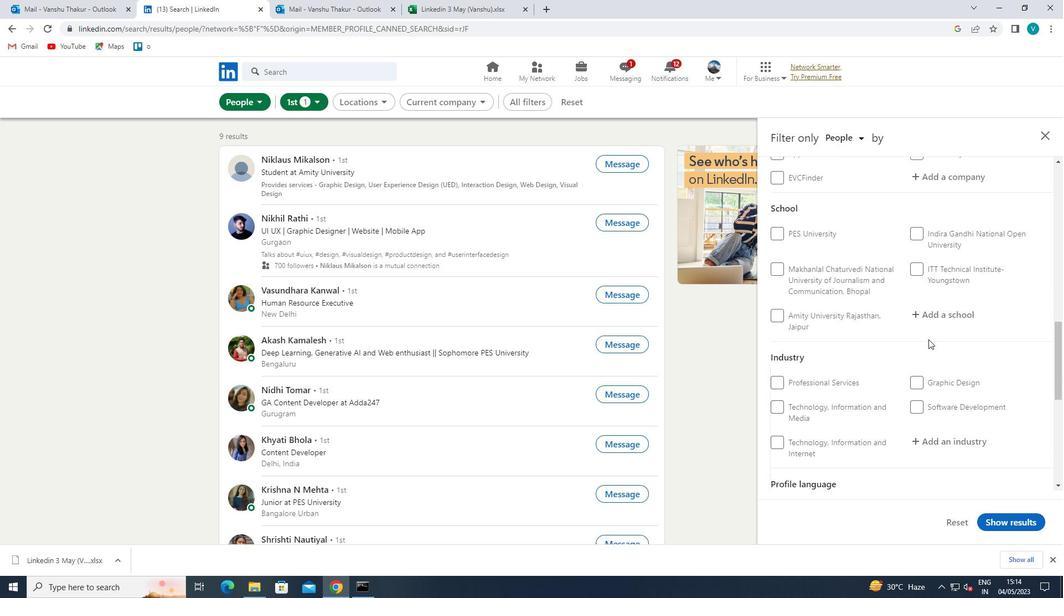 
Action: Mouse pressed left at (935, 305)
Screenshot: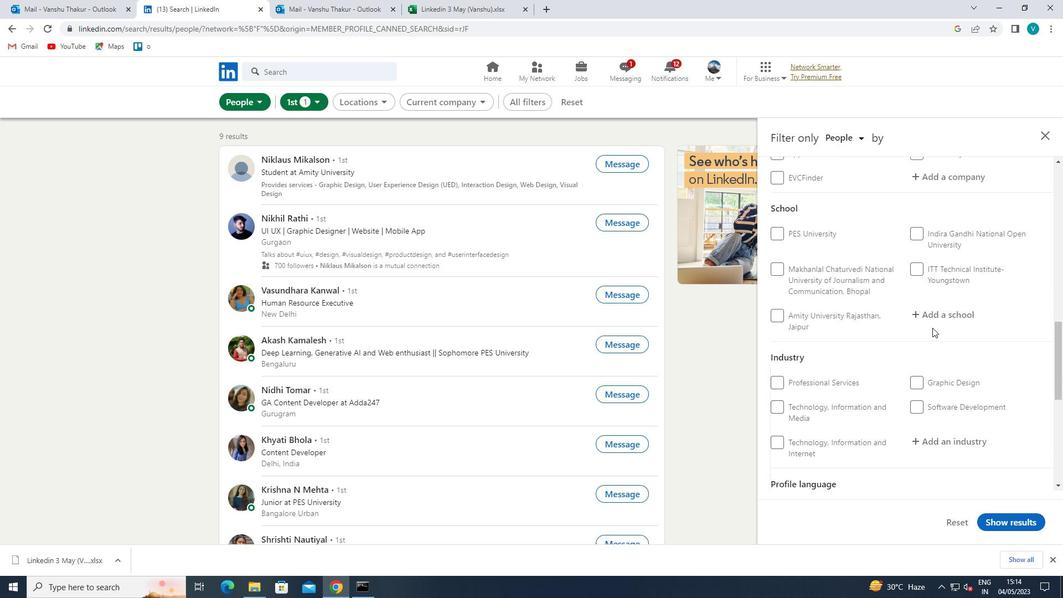 
Action: Key pressed <Key.shift>
Screenshot: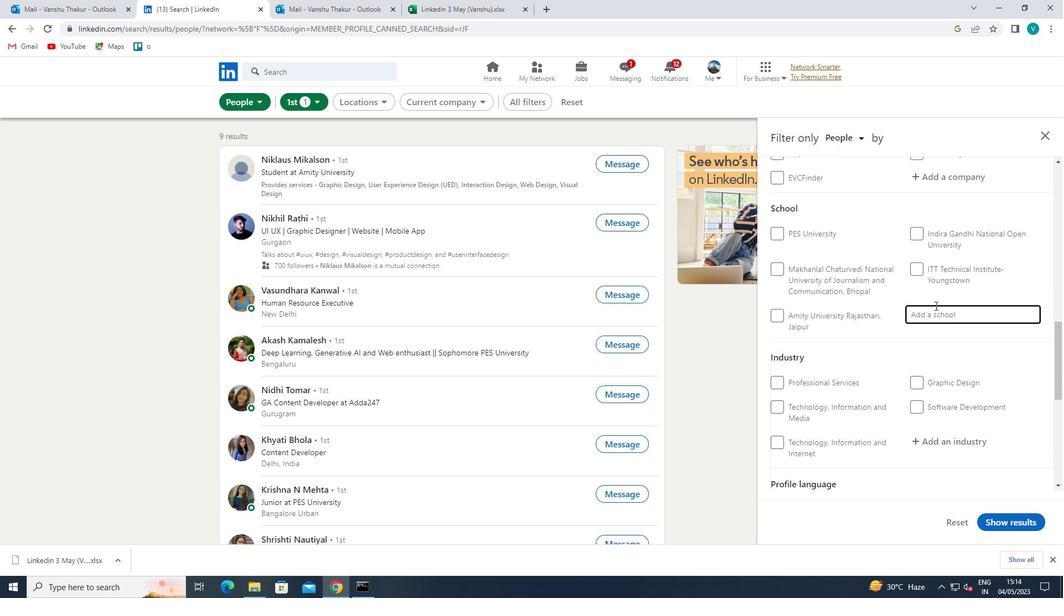 
Action: Mouse moved to (935, 305)
Screenshot: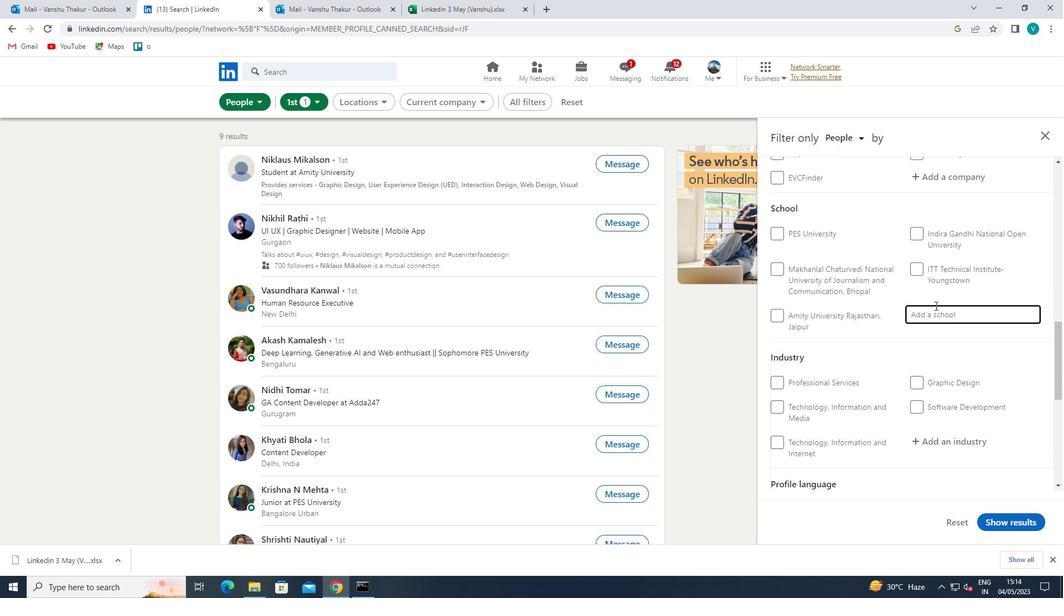 
Action: Key pressed ENGINEER
Screenshot: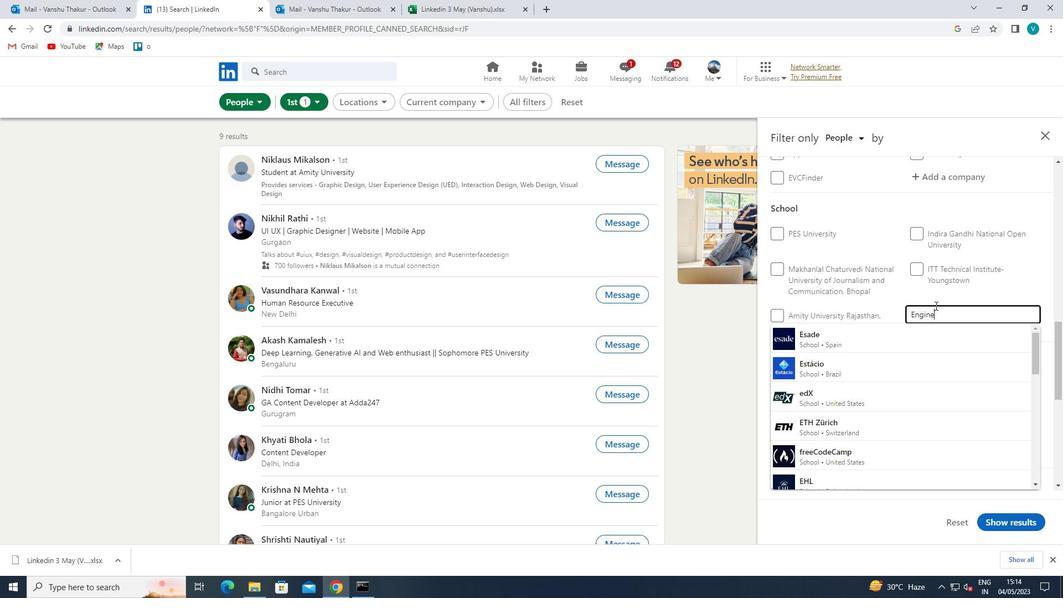 
Action: Mouse moved to (922, 314)
Screenshot: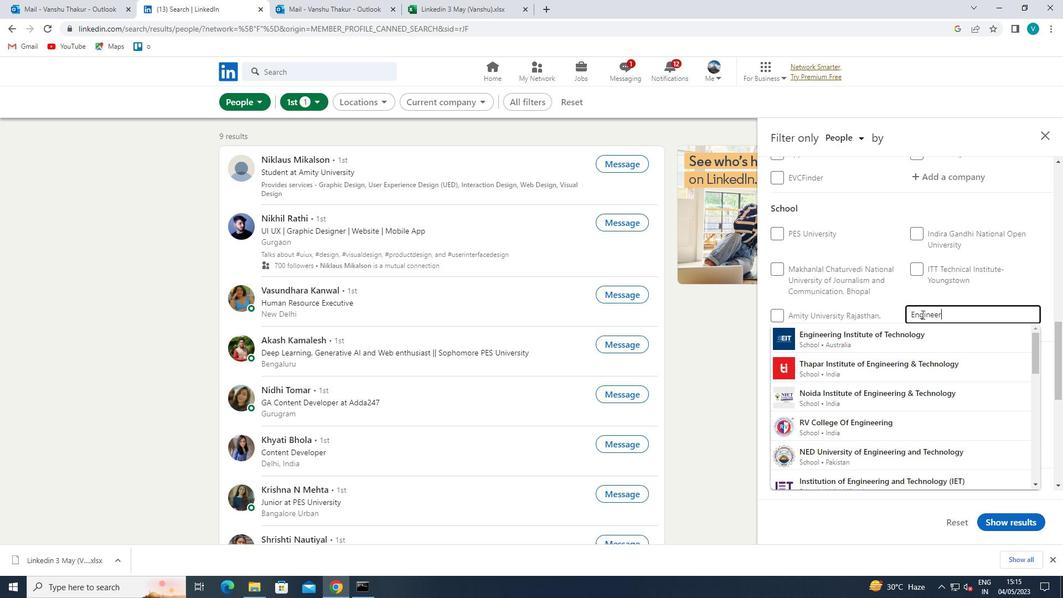 
Action: Key pressed ING<Key.space>COLL
Screenshot: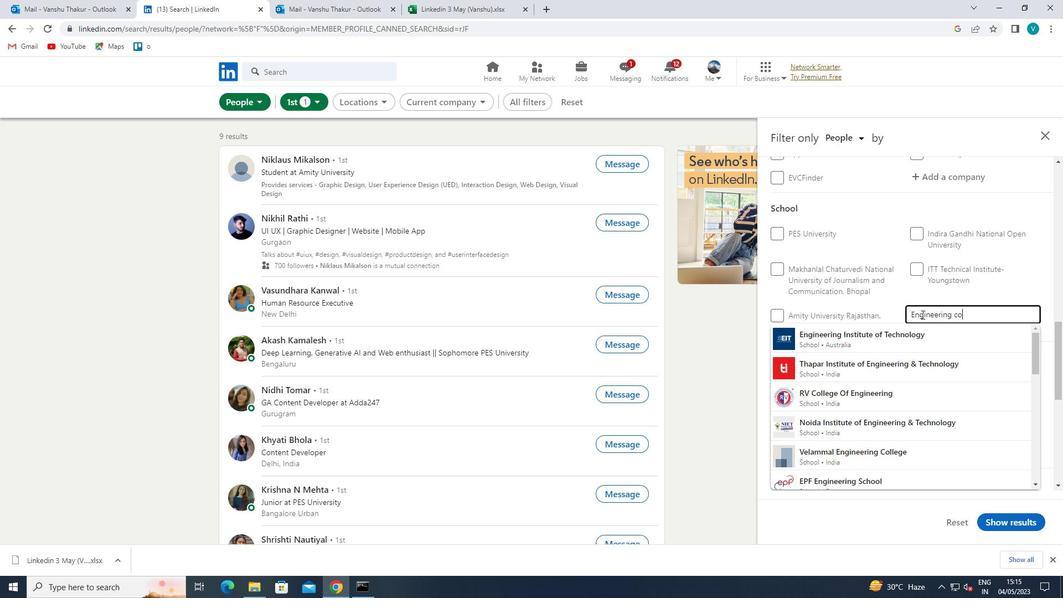 
Action: Mouse moved to (894, 398)
Screenshot: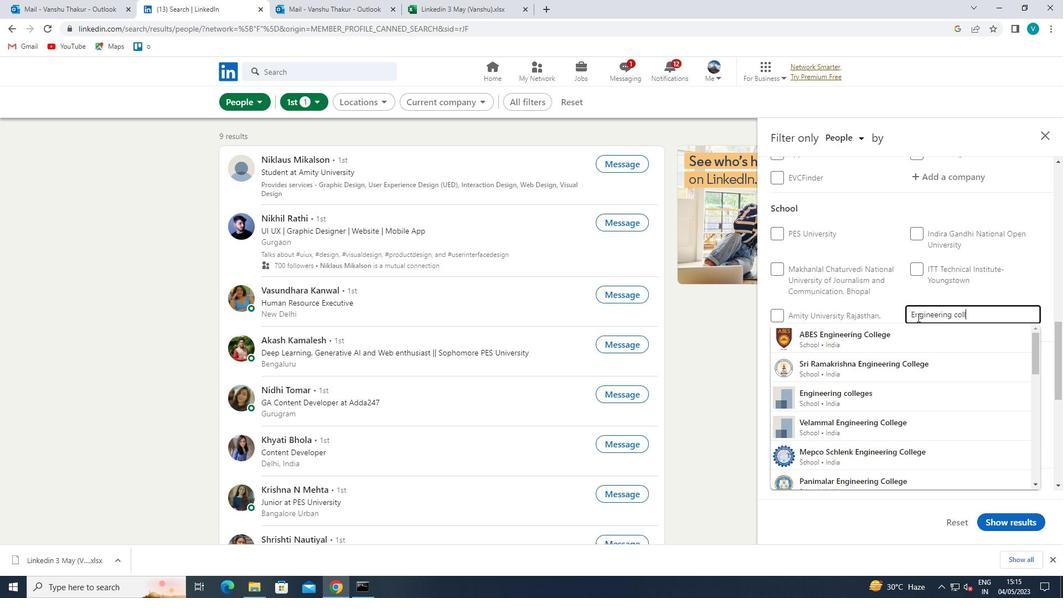 
Action: Mouse pressed left at (894, 398)
Screenshot: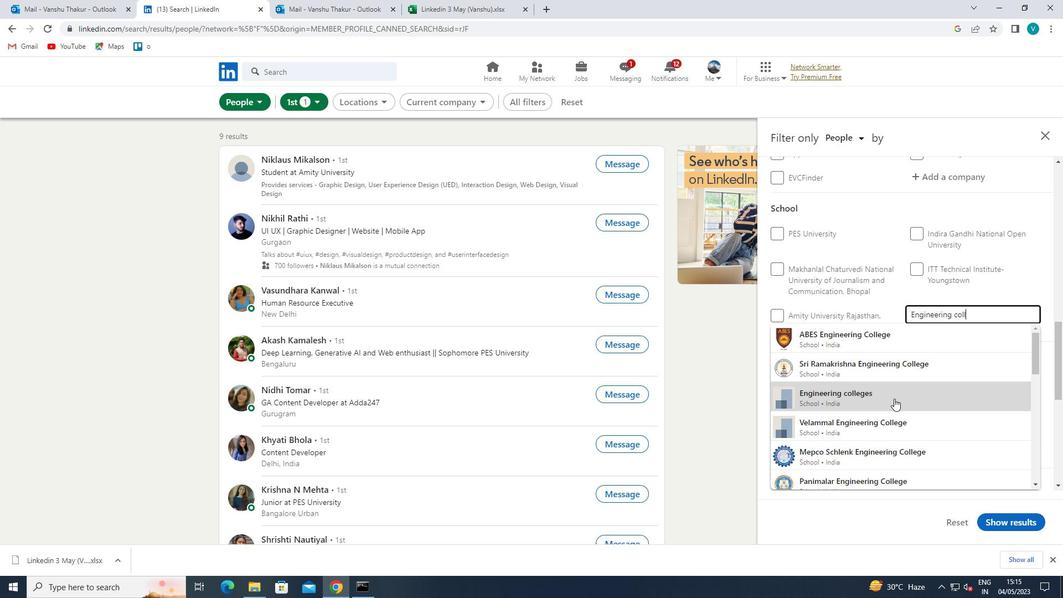 
Action: Mouse moved to (895, 398)
Screenshot: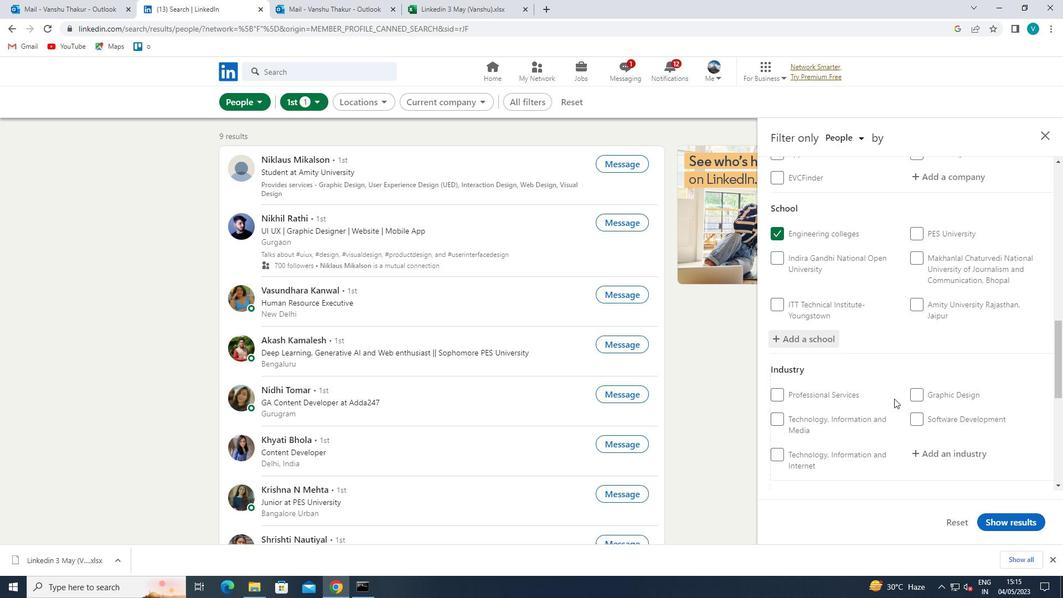 
Action: Mouse scrolled (895, 398) with delta (0, 0)
Screenshot: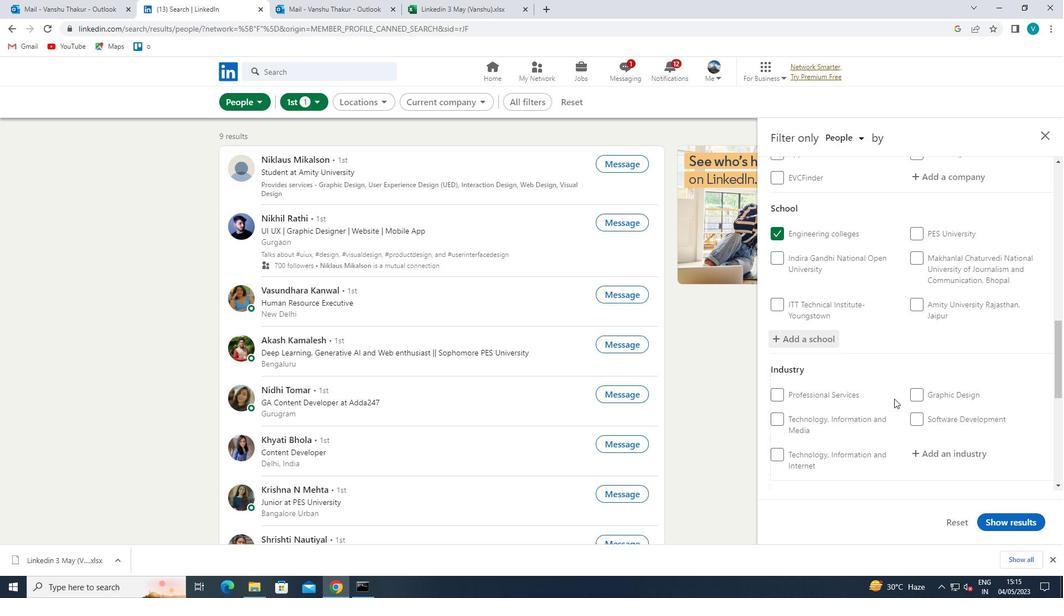 
Action: Mouse moved to (895, 398)
Screenshot: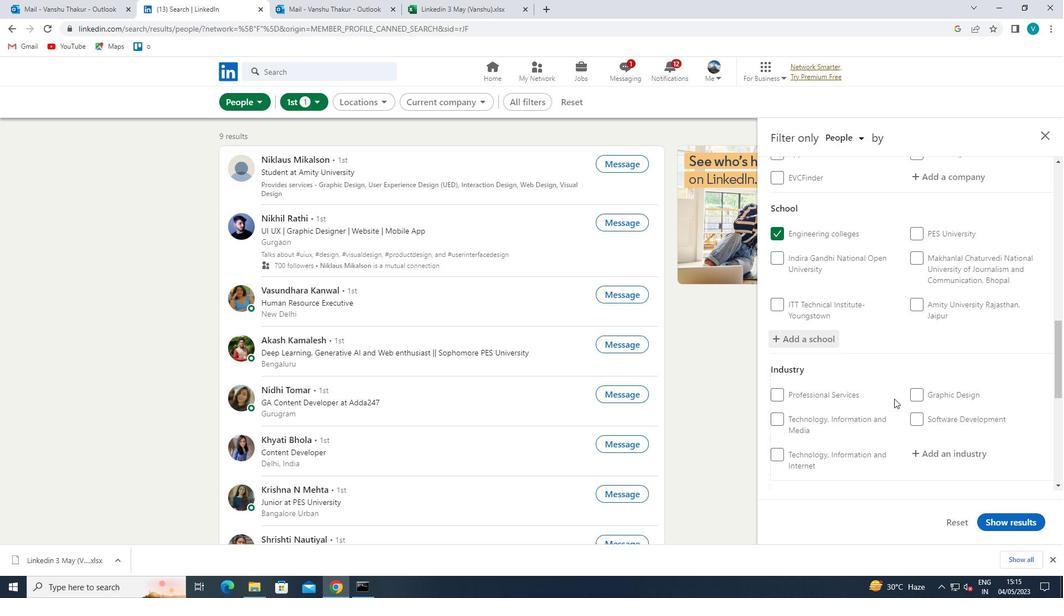 
Action: Mouse scrolled (895, 398) with delta (0, 0)
Screenshot: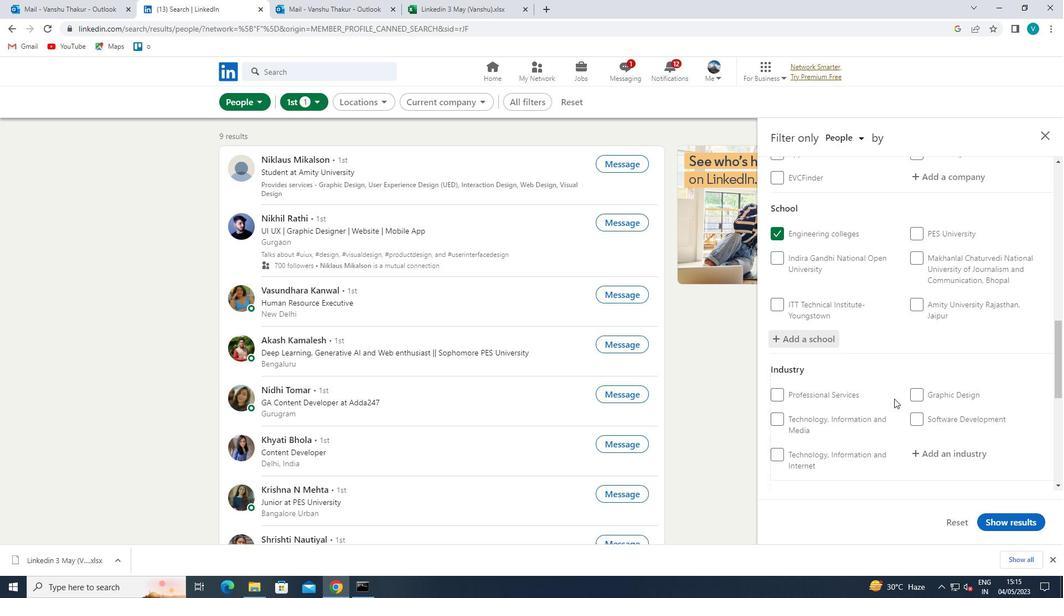 
Action: Mouse scrolled (895, 398) with delta (0, 0)
Screenshot: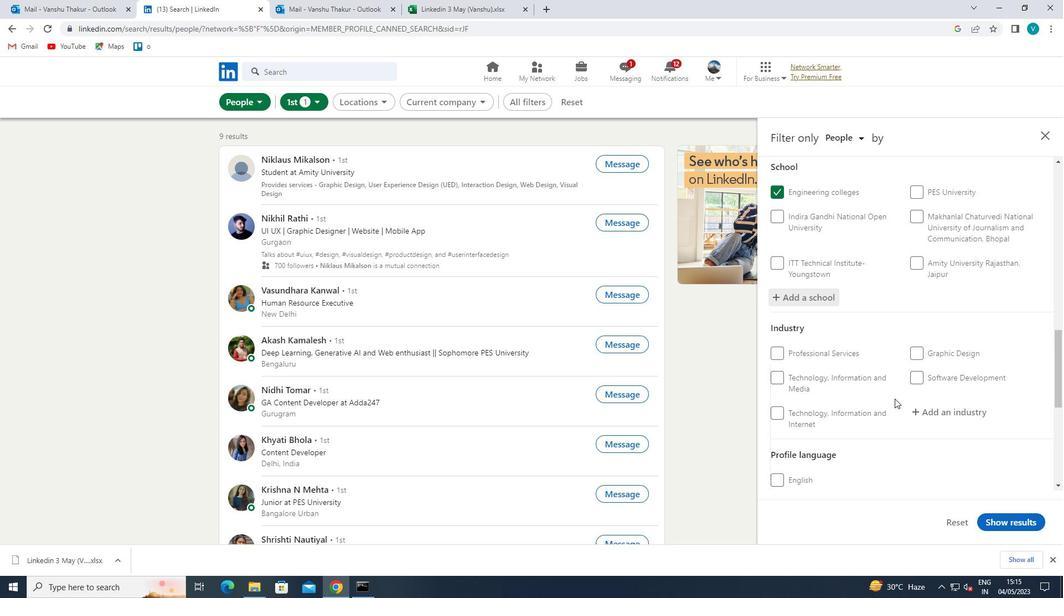 
Action: Mouse moved to (963, 288)
Screenshot: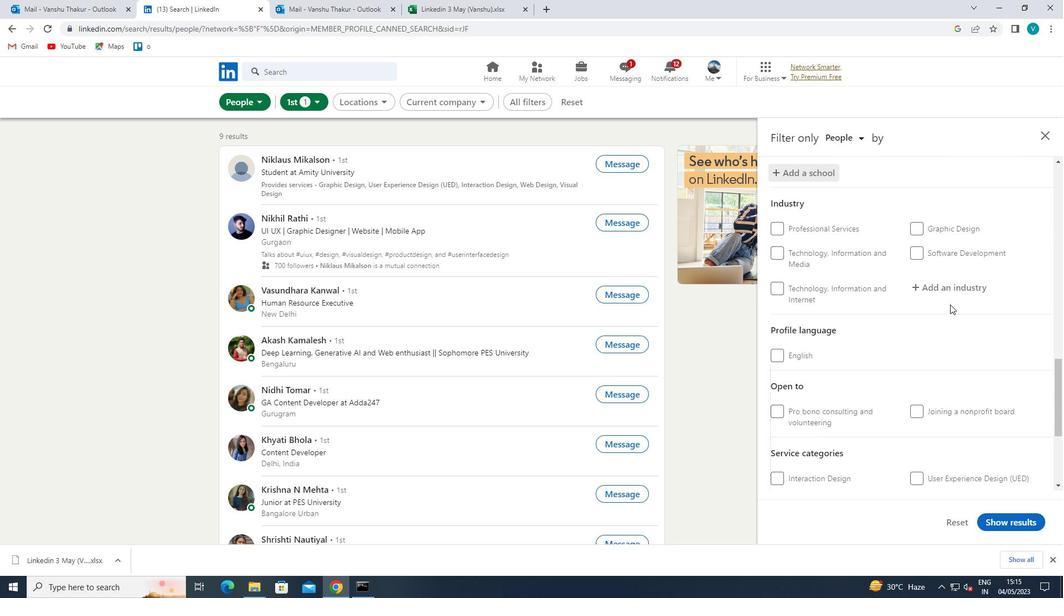 
Action: Mouse pressed left at (963, 288)
Screenshot: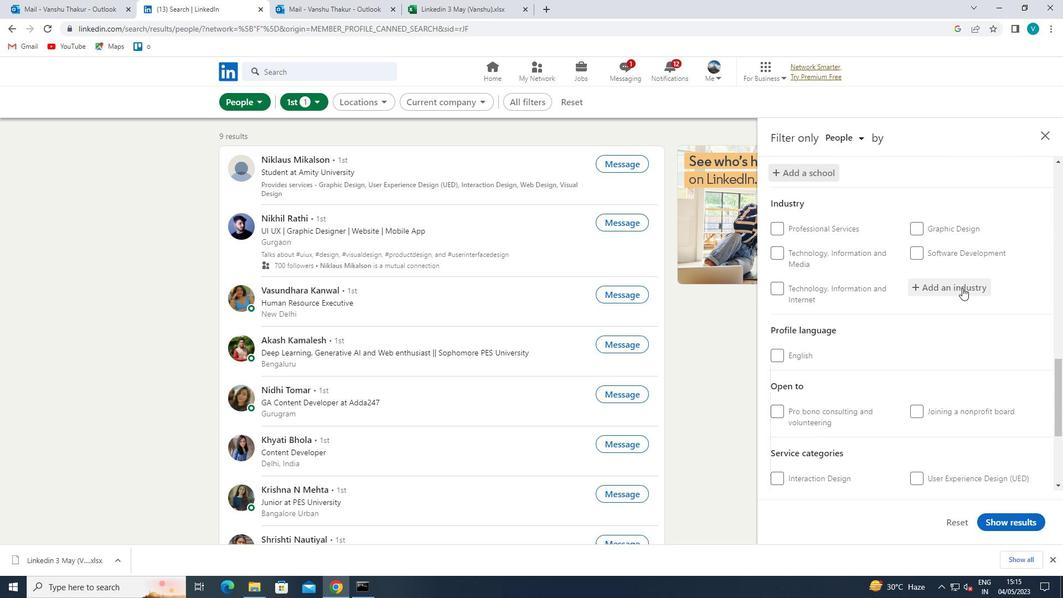 
Action: Key pressed <Key.shift>SOLAR<Key.space>
Screenshot: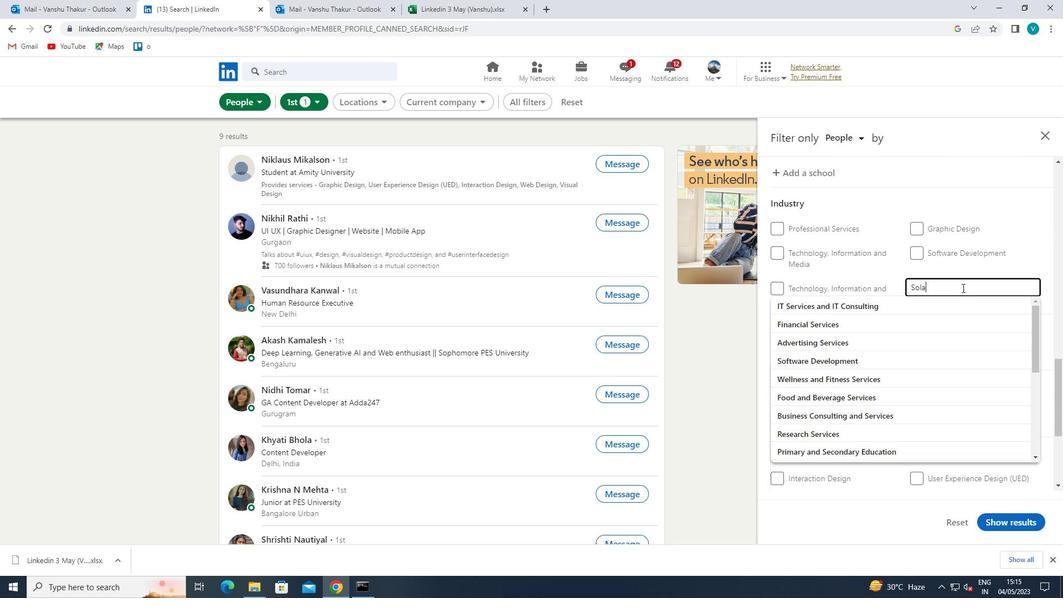 
Action: Mouse moved to (919, 312)
Screenshot: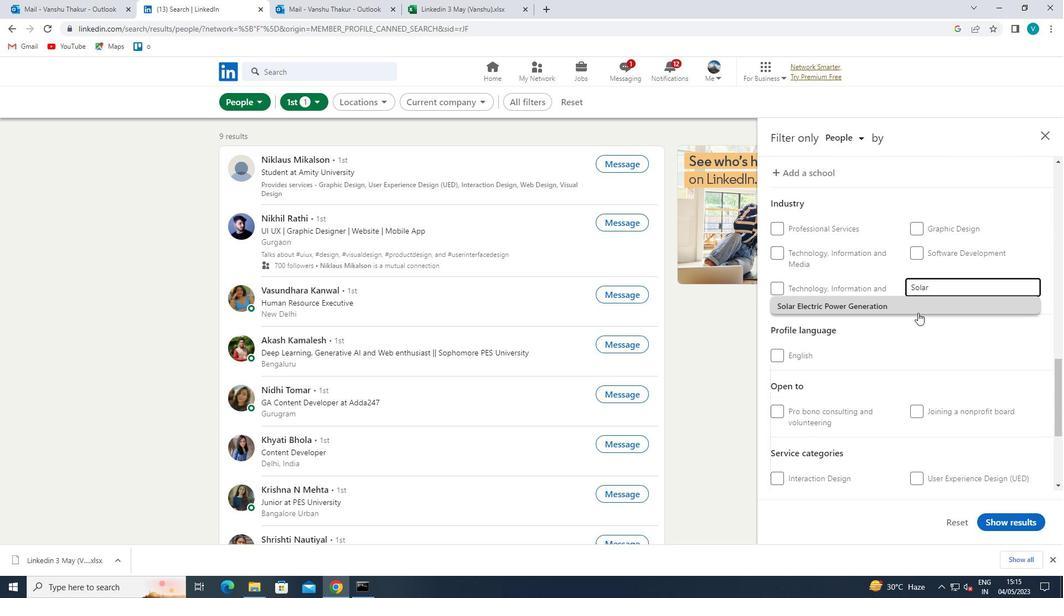 
Action: Mouse pressed left at (919, 312)
Screenshot: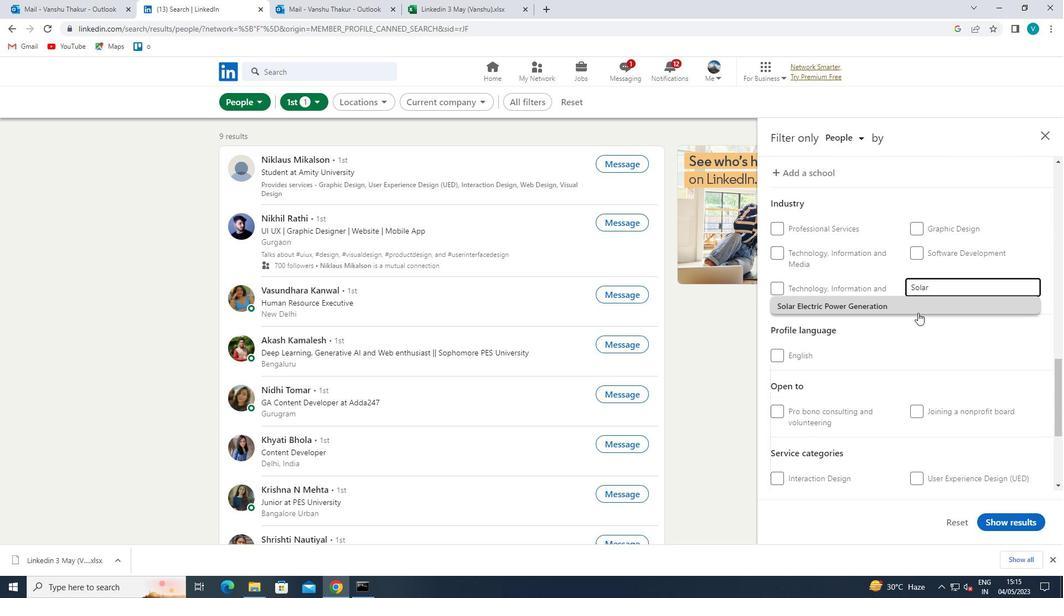 
Action: Mouse moved to (920, 311)
Screenshot: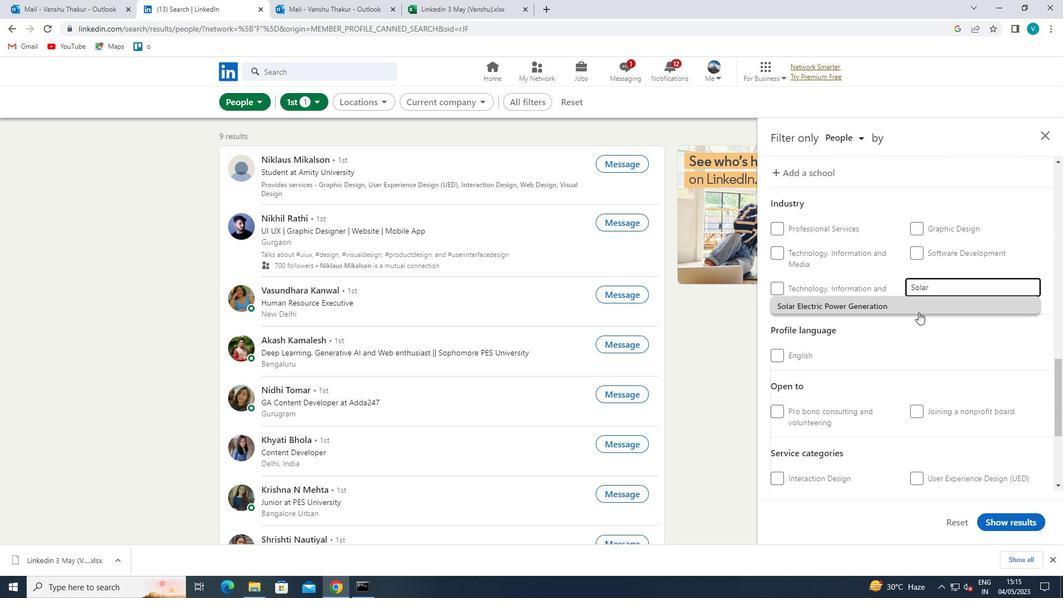 
Action: Mouse scrolled (920, 311) with delta (0, 0)
Screenshot: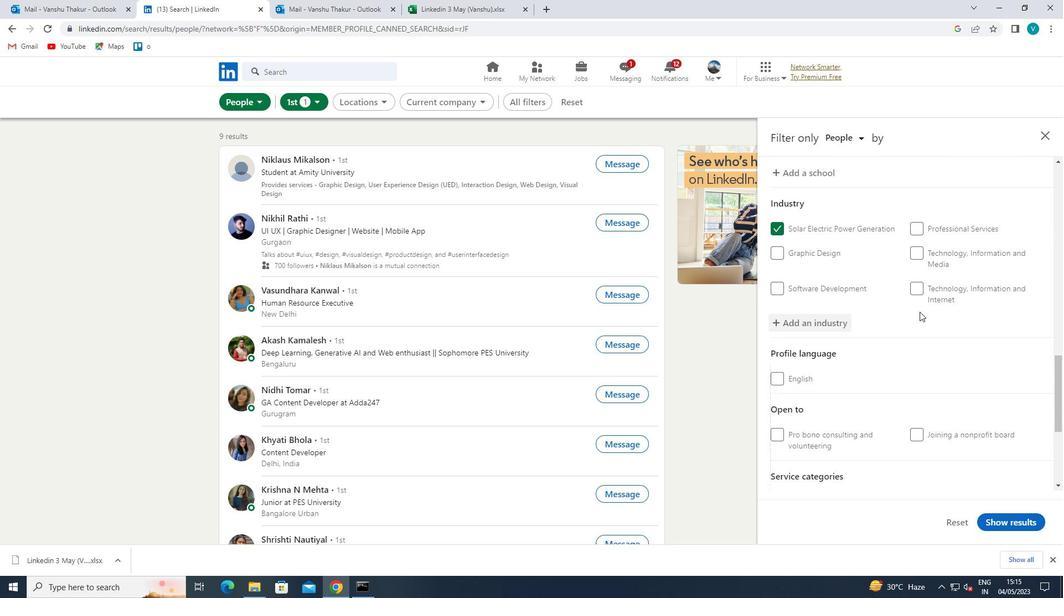 
Action: Mouse scrolled (920, 311) with delta (0, 0)
Screenshot: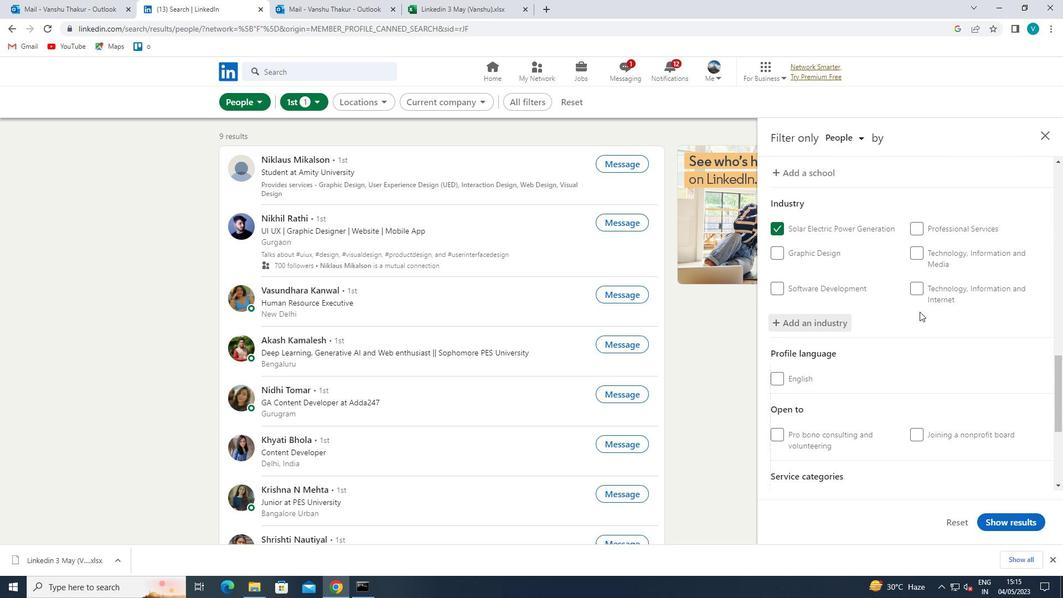 
Action: Mouse scrolled (920, 311) with delta (0, 0)
Screenshot: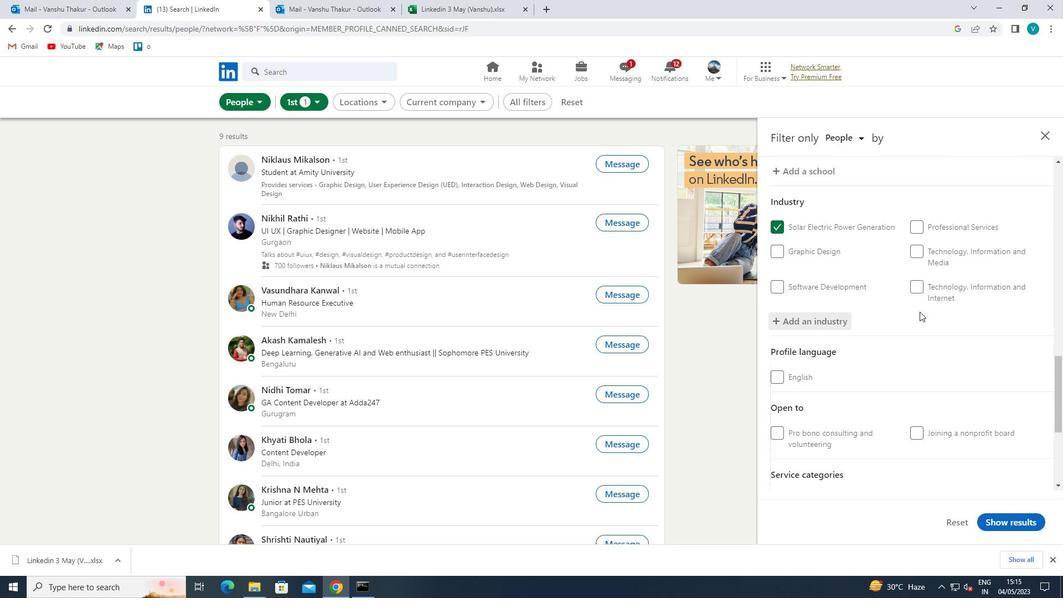 
Action: Mouse scrolled (920, 311) with delta (0, 0)
Screenshot: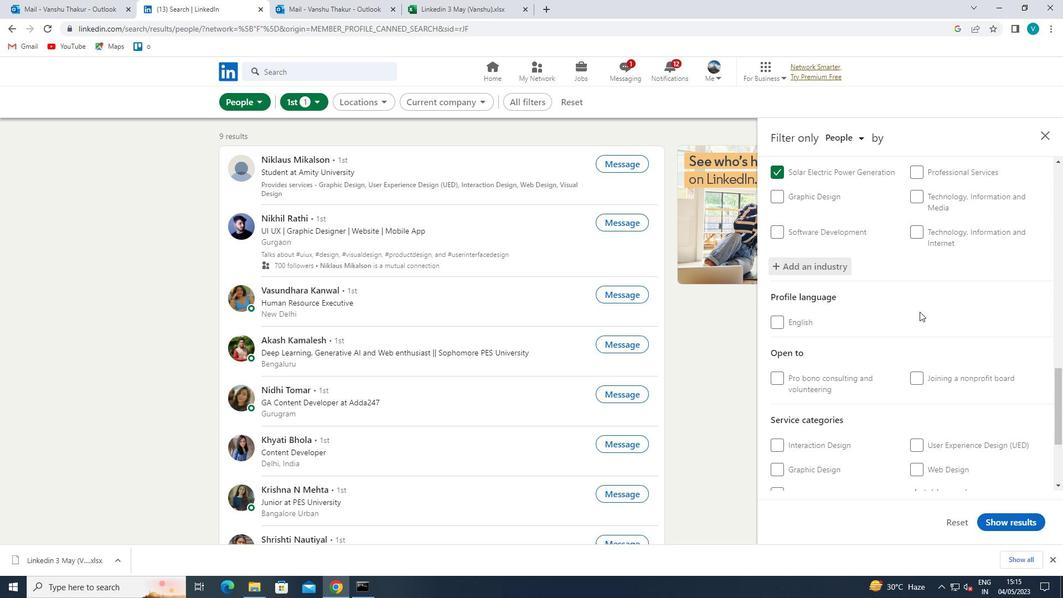 
Action: Mouse moved to (944, 341)
Screenshot: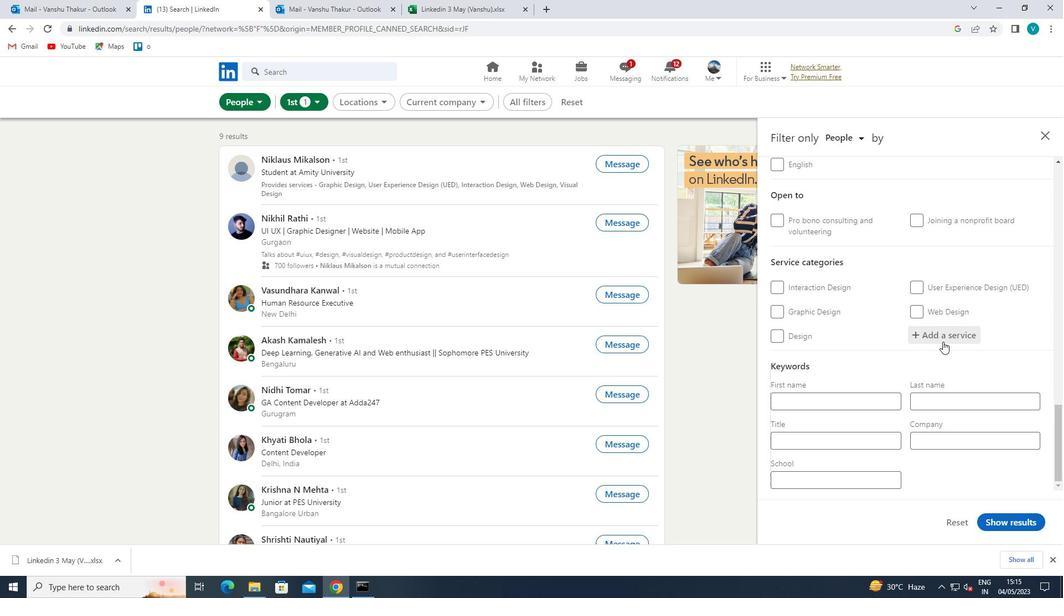 
Action: Mouse pressed left at (944, 341)
Screenshot: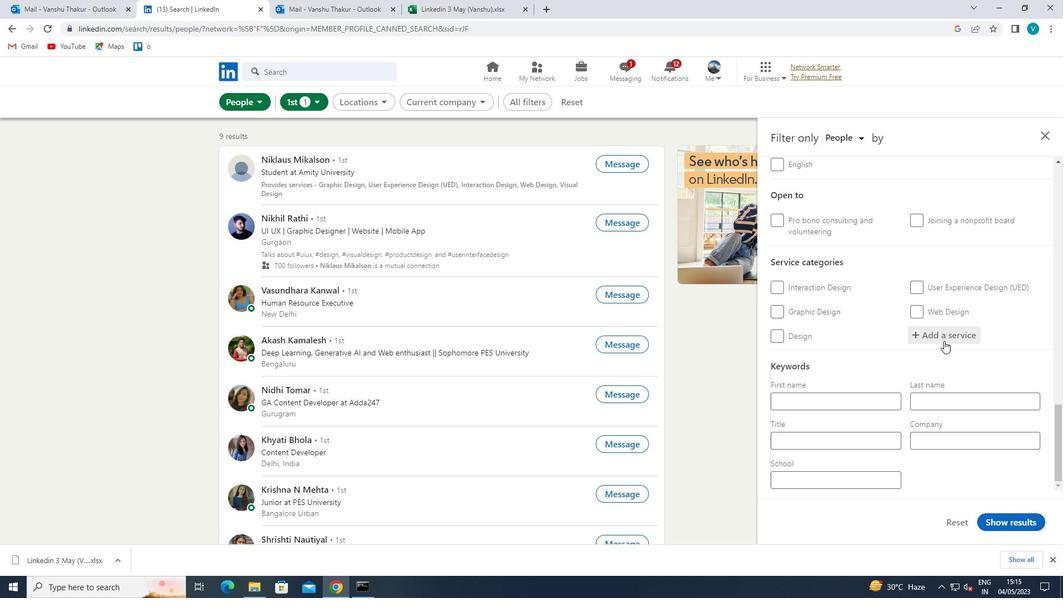 
Action: Mouse moved to (948, 339)
Screenshot: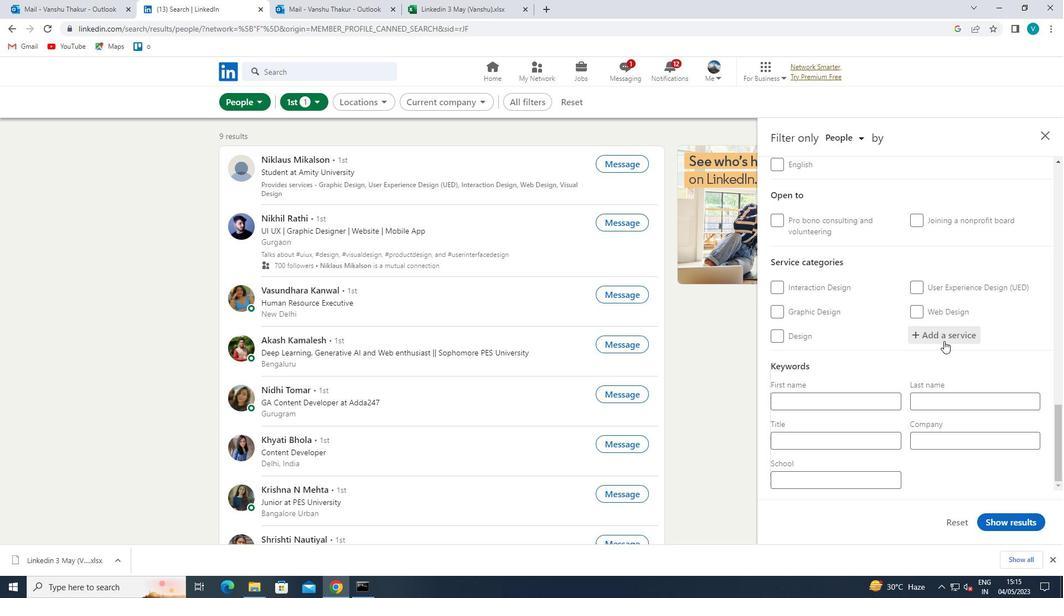 
Action: Key pressed <Key.shift>ANIMATION
Screenshot: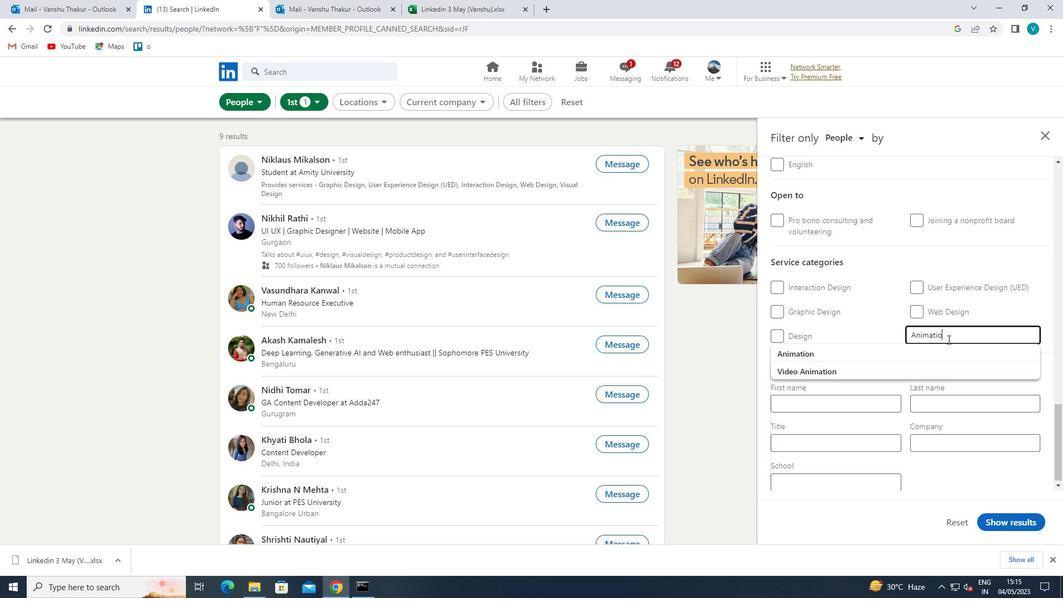 
Action: Mouse moved to (961, 330)
Screenshot: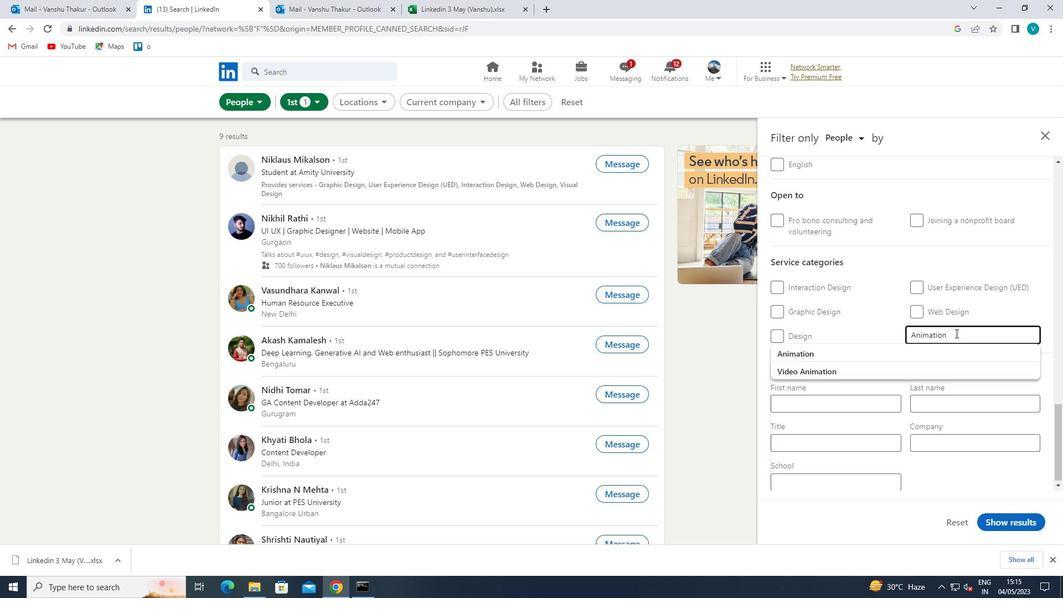 
Action: Key pressed <Key.space><Key.shift>A
Screenshot: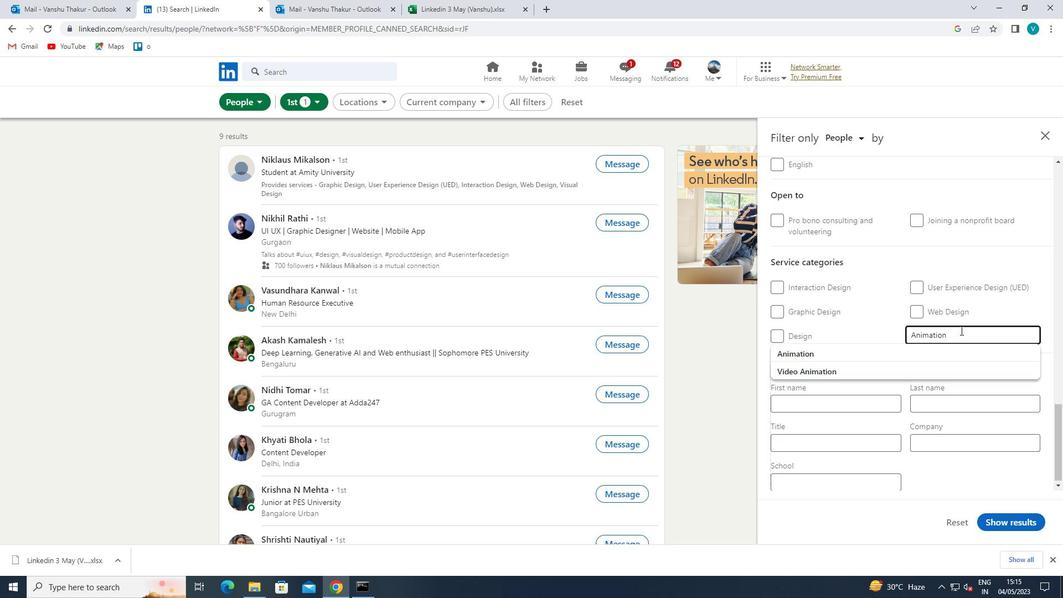 
Action: Mouse moved to (960, 331)
Screenshot: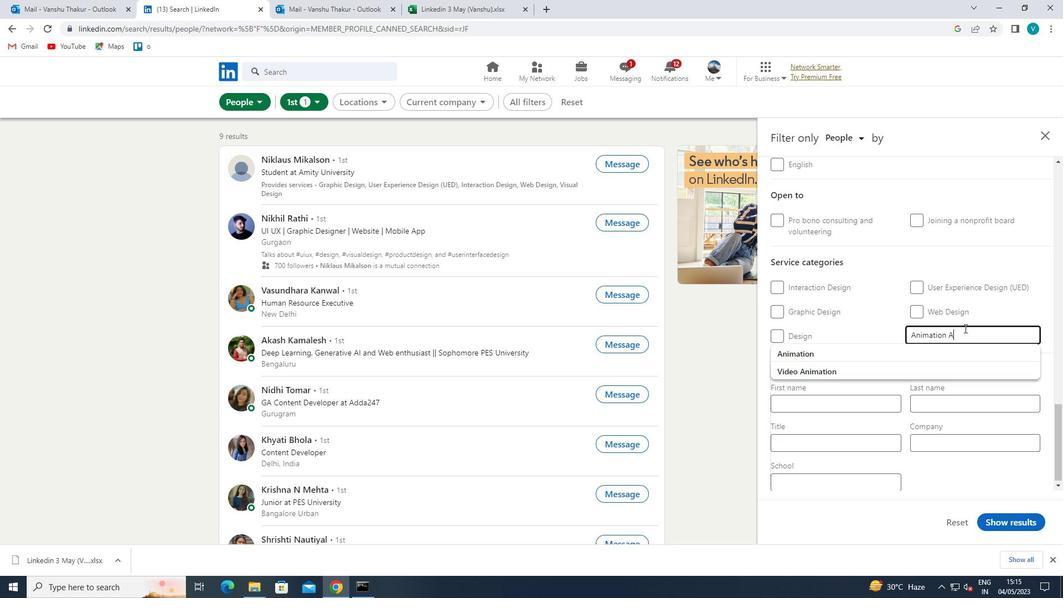
Action: Key pressed RCH
Screenshot: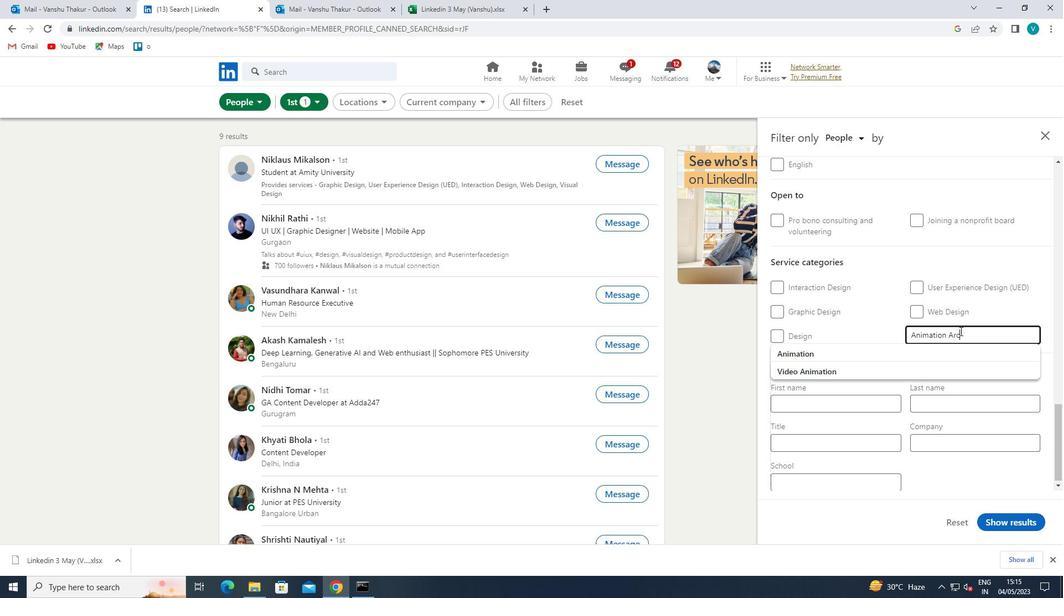 
Action: Mouse moved to (960, 331)
Screenshot: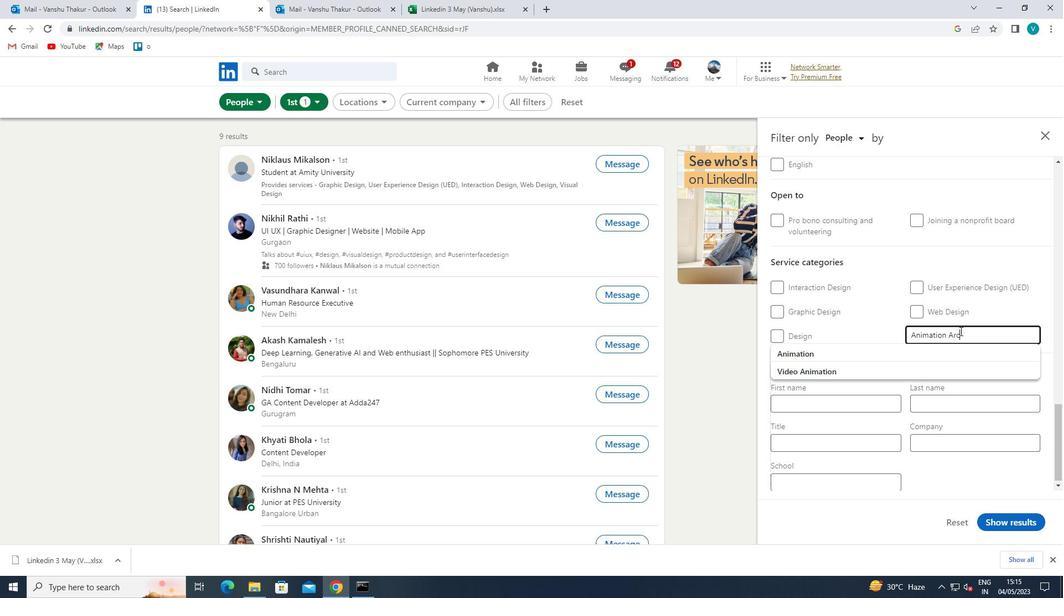 
Action: Key pressed I
Screenshot: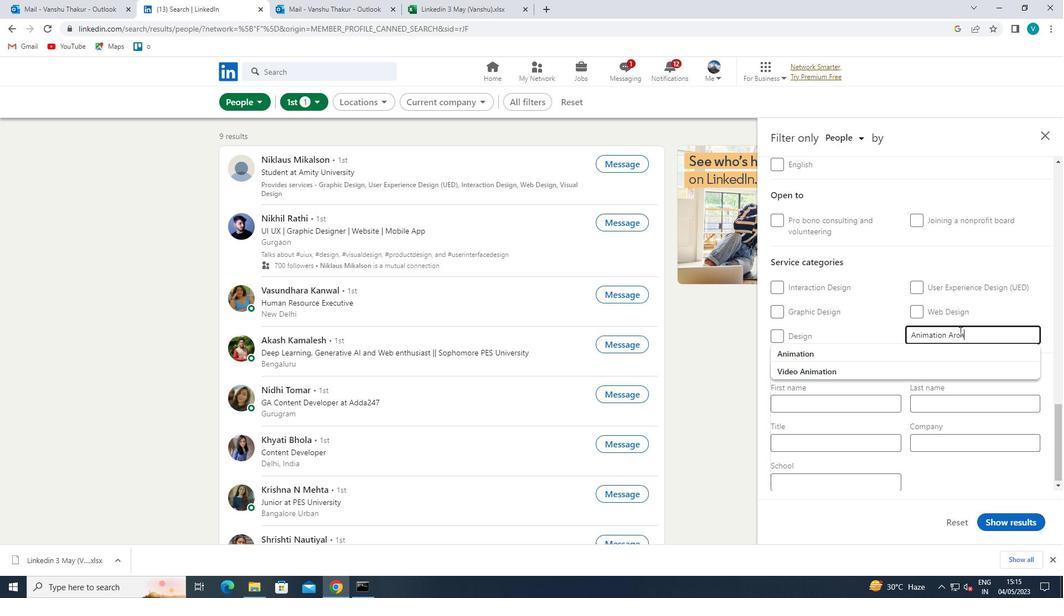 
Action: Mouse moved to (960, 331)
Screenshot: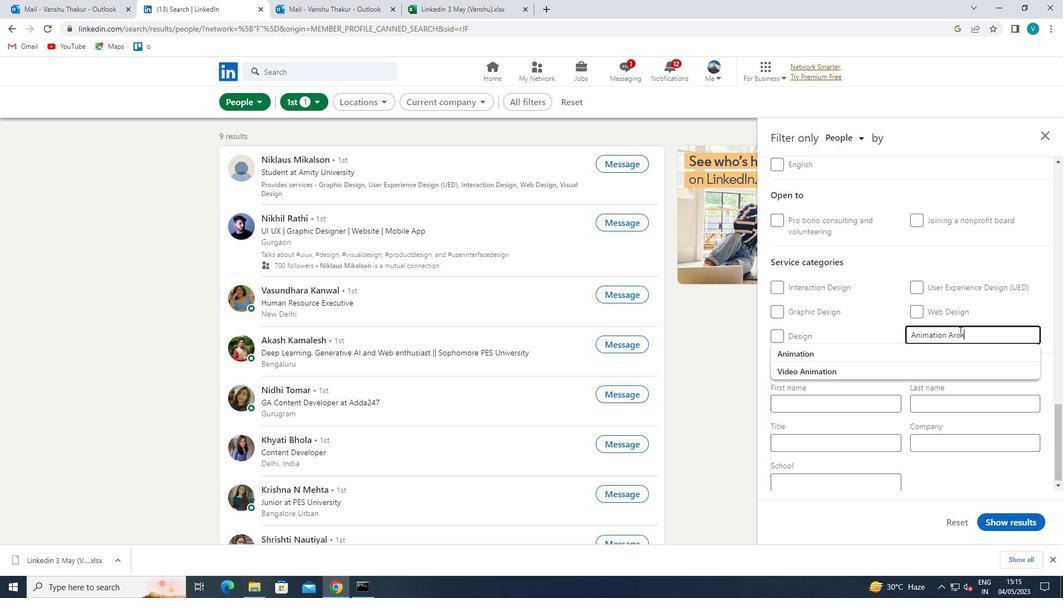 
Action: Key pressed TECT<Key.backspace>TURE
Screenshot: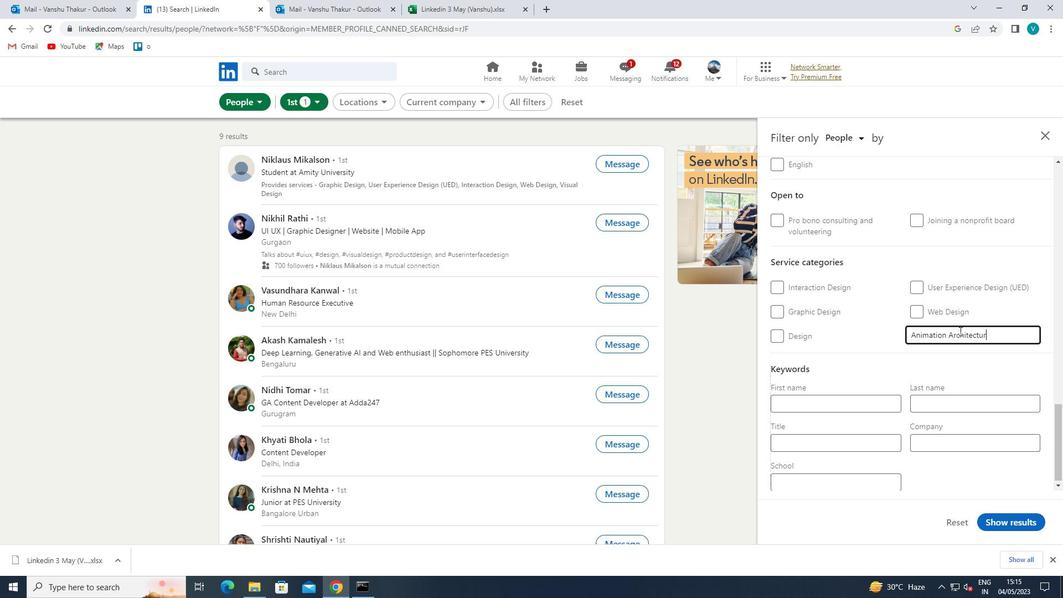
Action: Mouse moved to (928, 349)
Screenshot: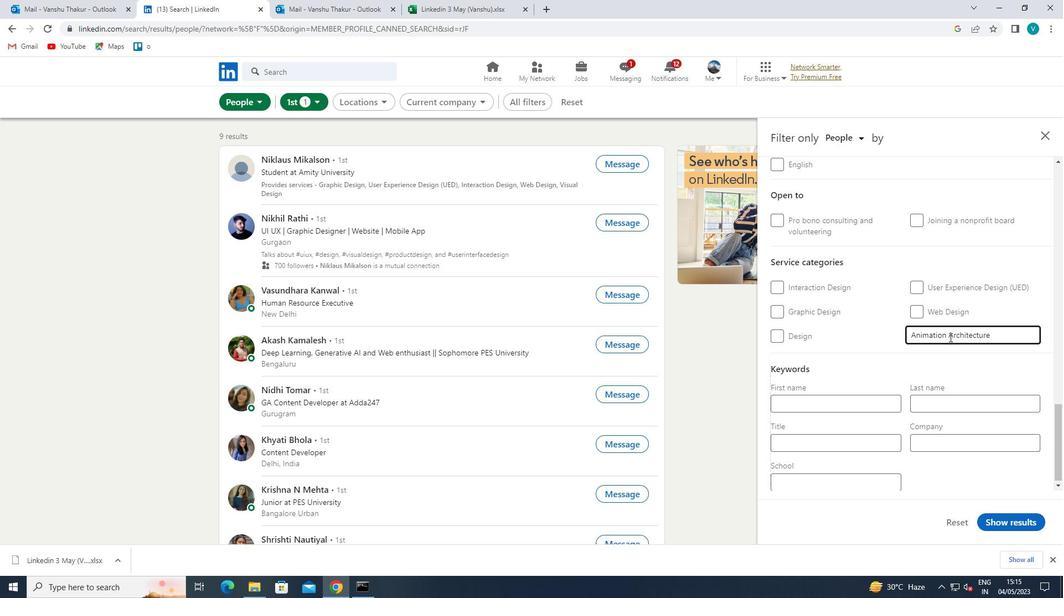 
Action: Mouse pressed left at (928, 349)
Screenshot: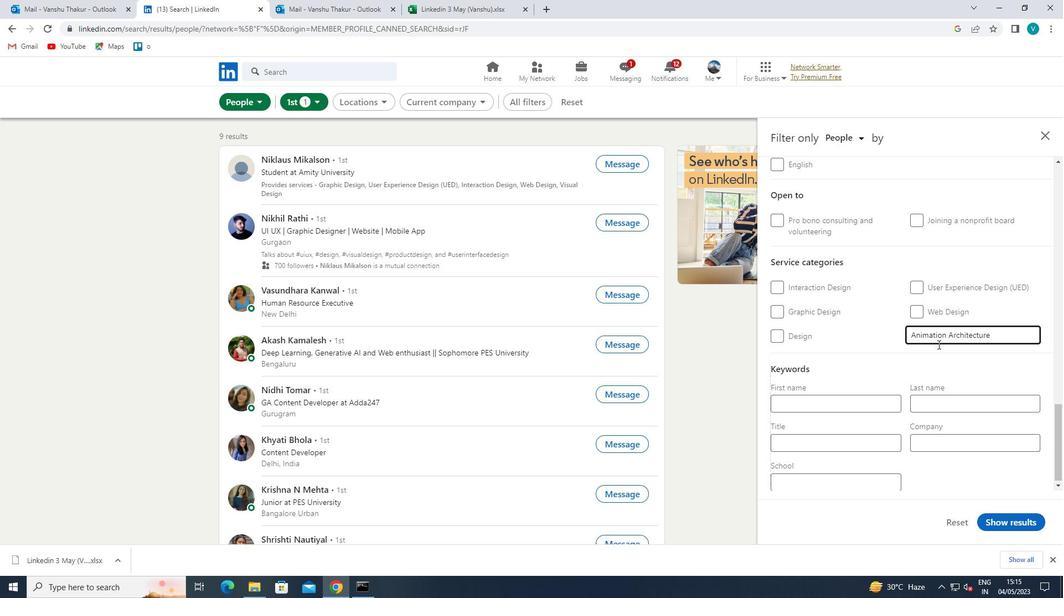 
Action: Mouse moved to (929, 349)
Screenshot: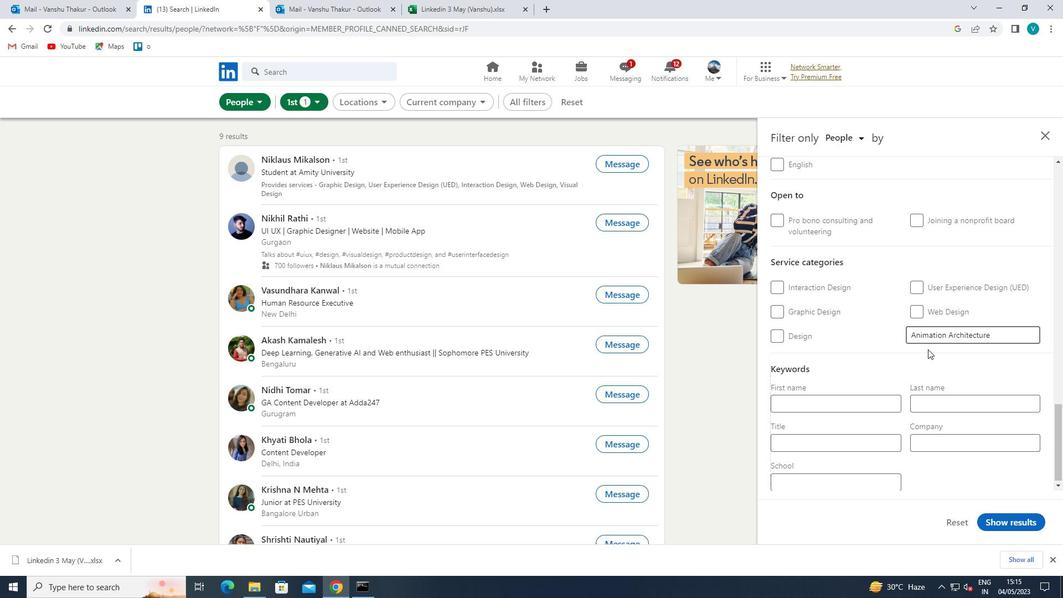 
Action: Mouse scrolled (929, 349) with delta (0, 0)
Screenshot: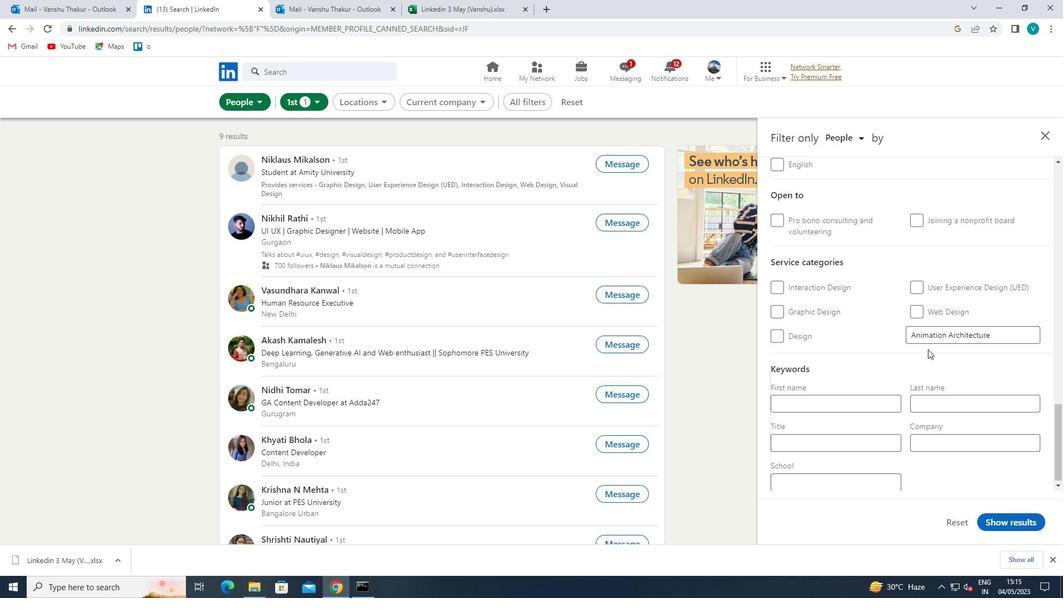 
Action: Mouse scrolled (929, 349) with delta (0, 0)
Screenshot: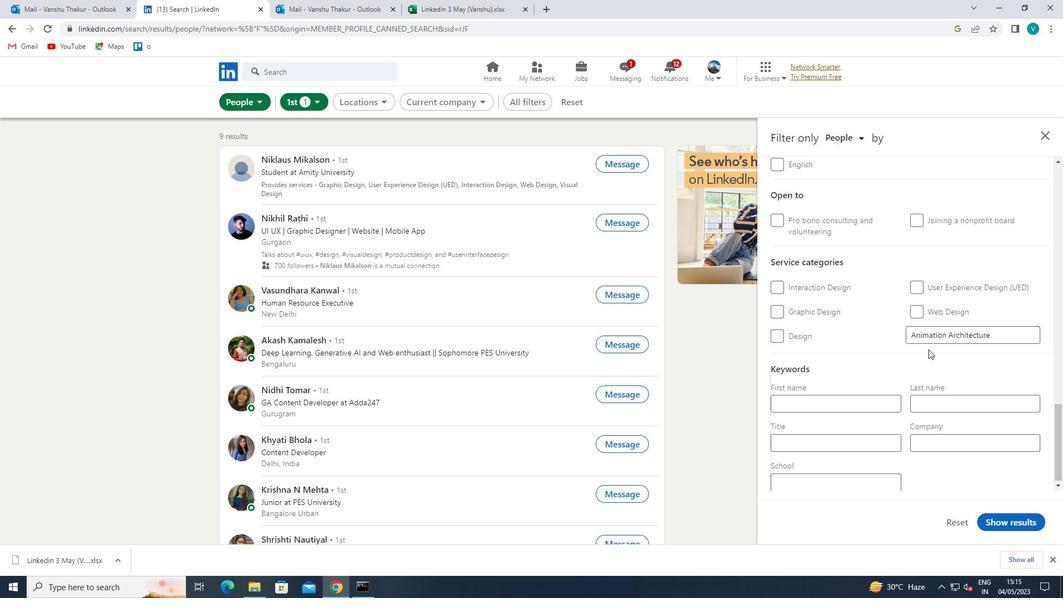 
Action: Mouse moved to (857, 439)
Screenshot: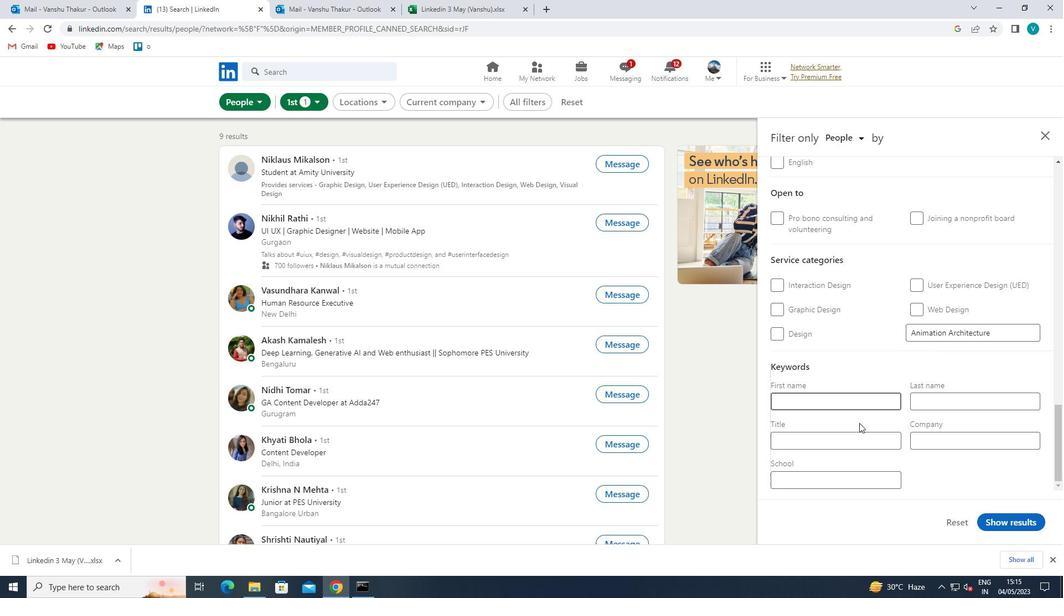
Action: Mouse pressed left at (857, 439)
Screenshot: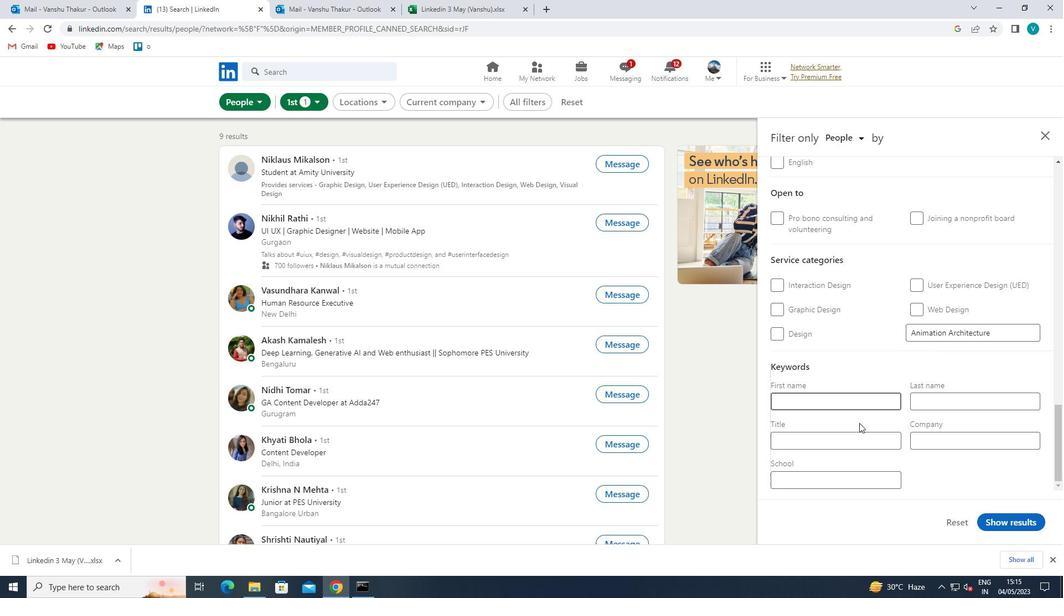 
Action: Mouse moved to (863, 432)
Screenshot: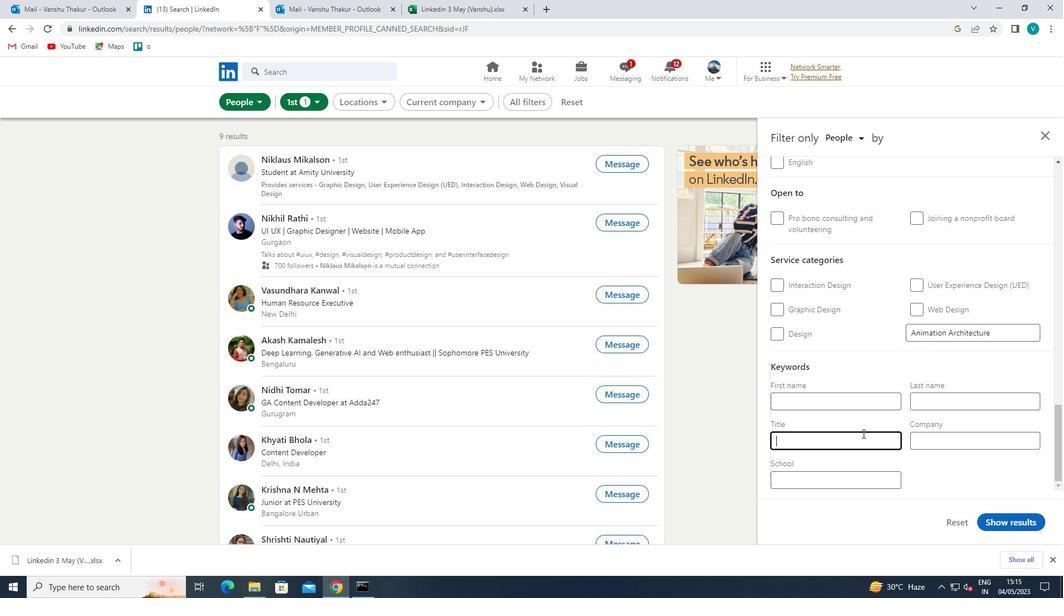 
Action: Key pressed <Key.shift>W
Screenshot: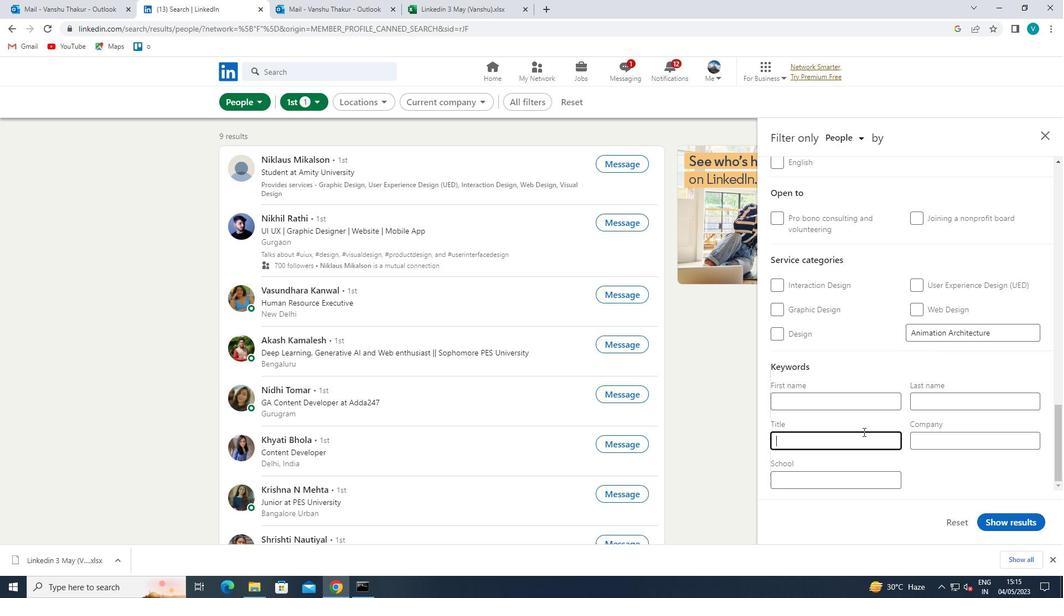 
Action: Mouse moved to (863, 428)
Screenshot: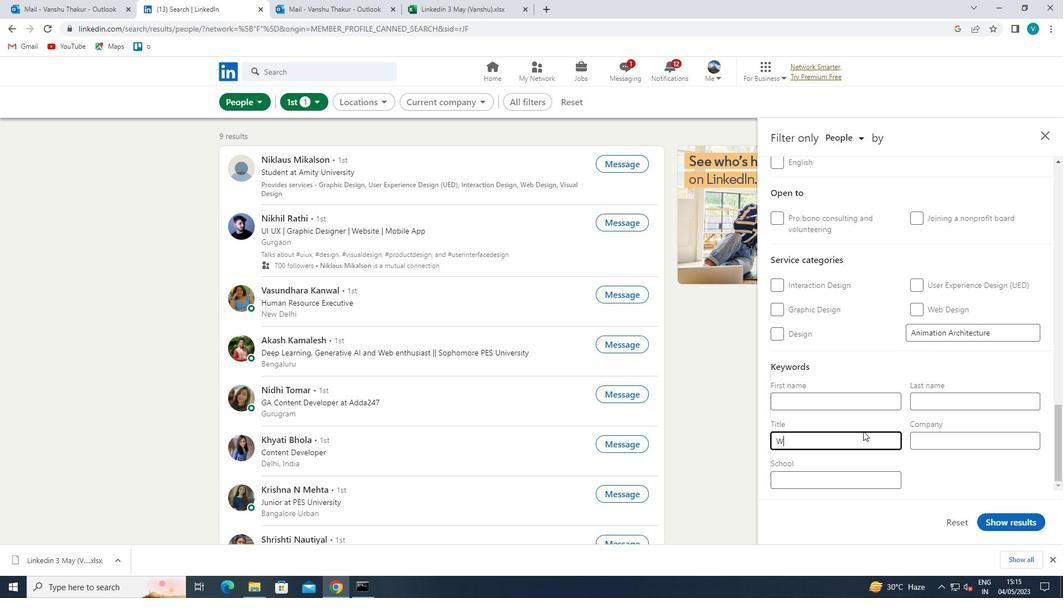 
Action: Key pressed E
Screenshot: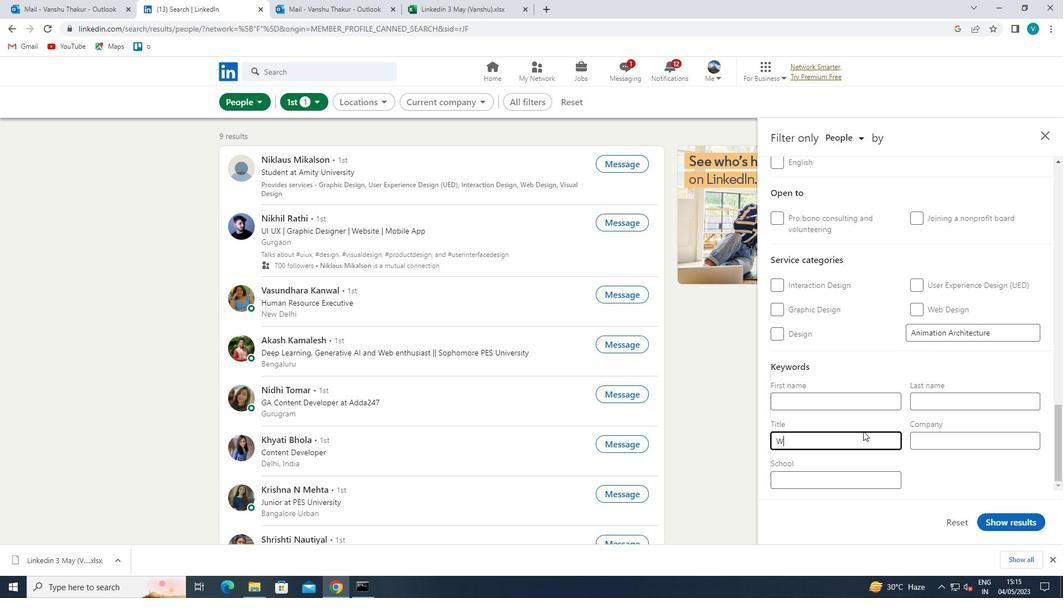 
Action: Mouse moved to (861, 425)
Screenshot: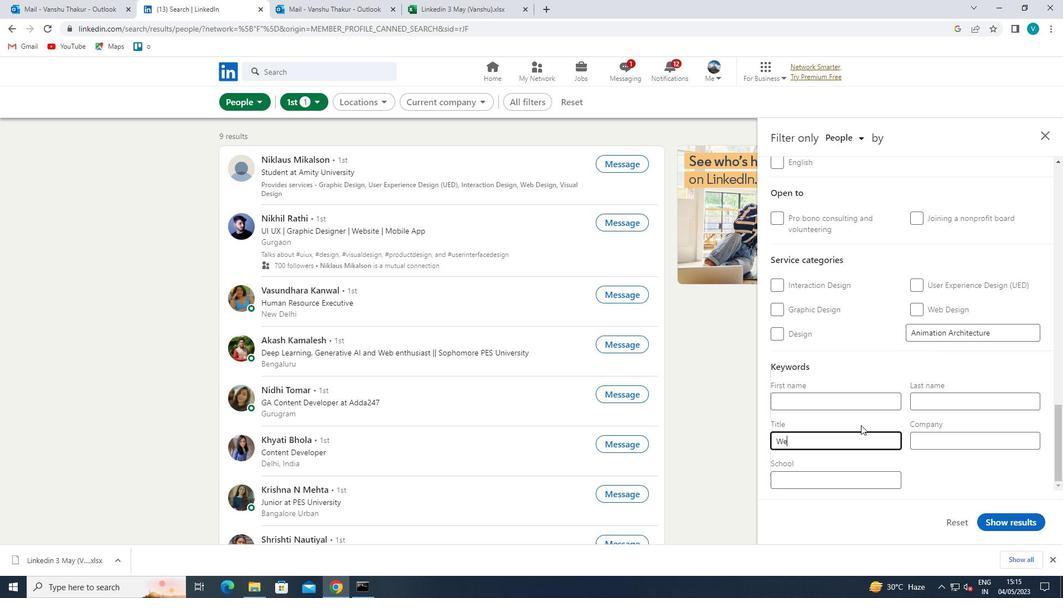 
Action: Key pressed LL
Screenshot: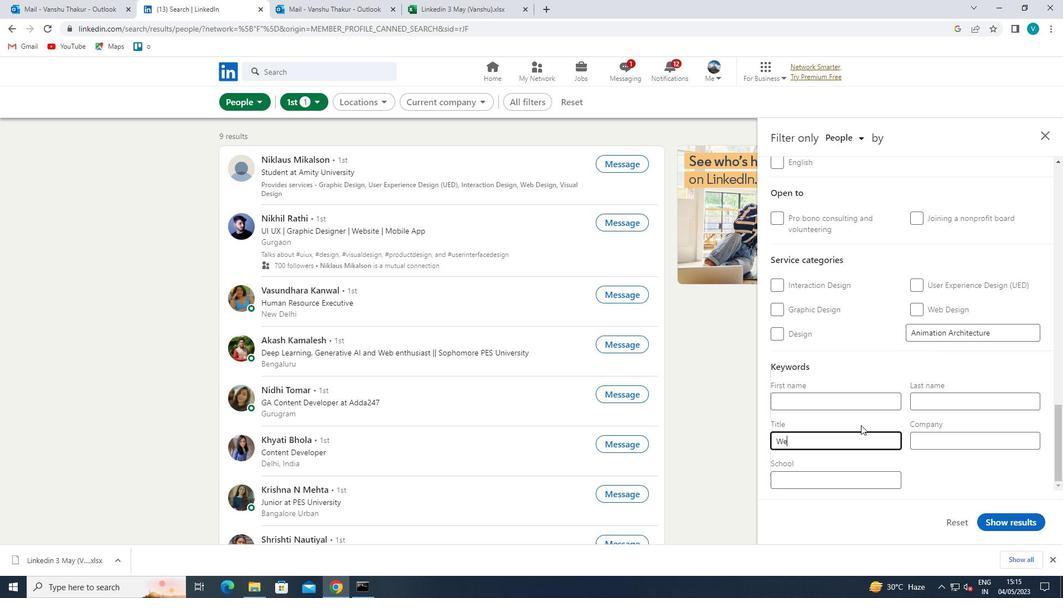 
Action: Mouse moved to (859, 425)
Screenshot: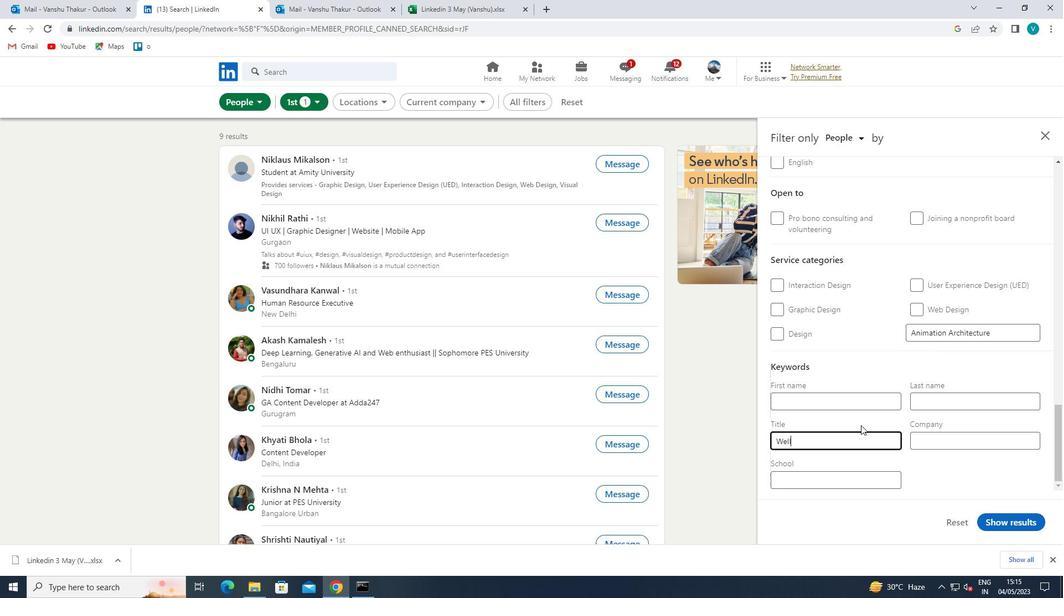 
Action: Key pressed <Key.space>
Screenshot: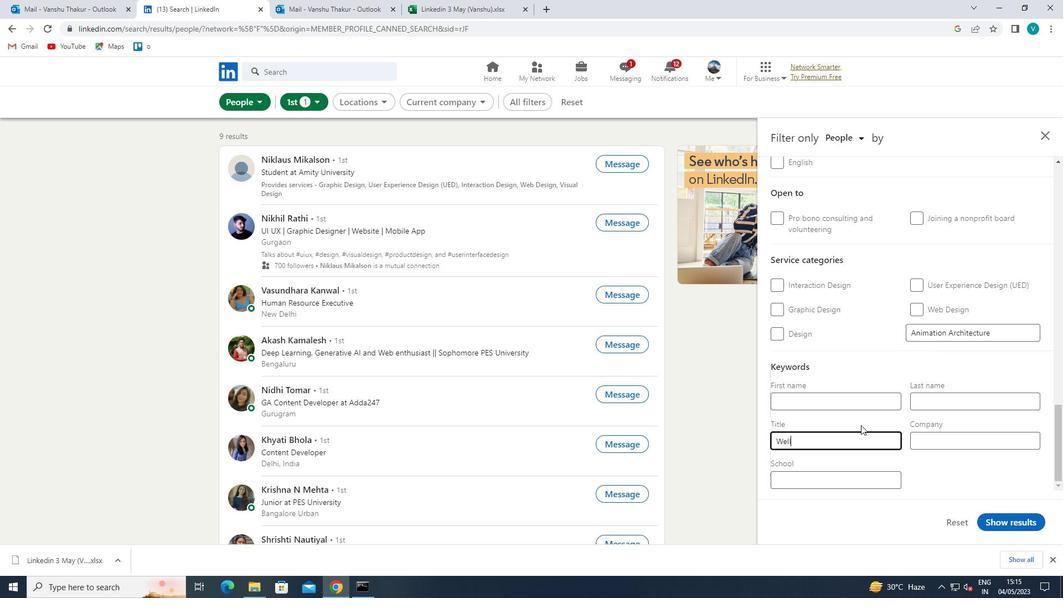 
Action: Mouse moved to (857, 425)
Screenshot: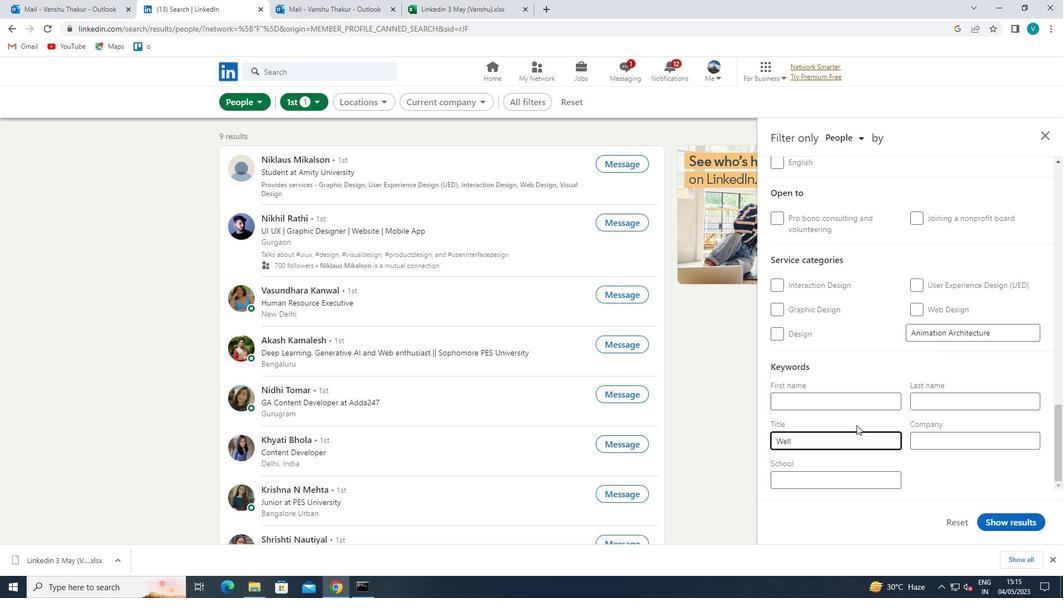 
Action: Key pressed <Key.shift>DRILLER<Key.space>
Screenshot: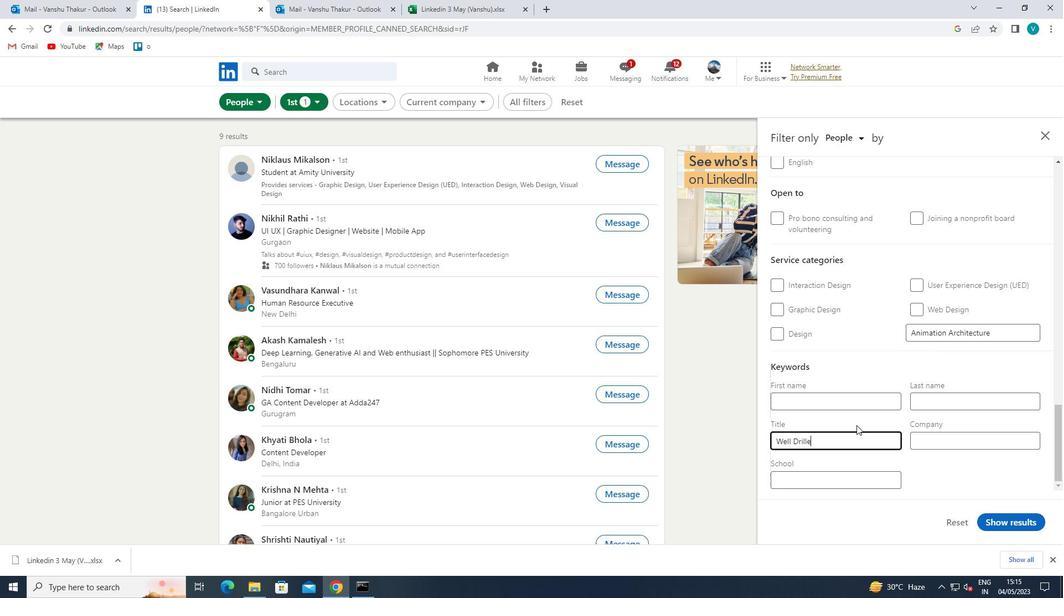 
Action: Mouse moved to (1015, 523)
Screenshot: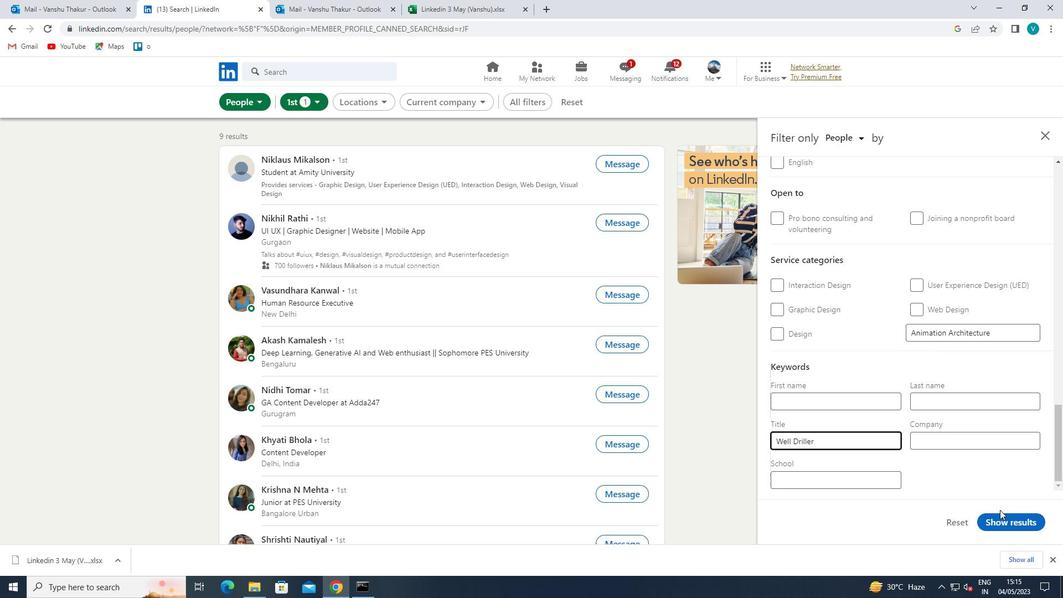 
Action: Mouse pressed left at (1015, 523)
Screenshot: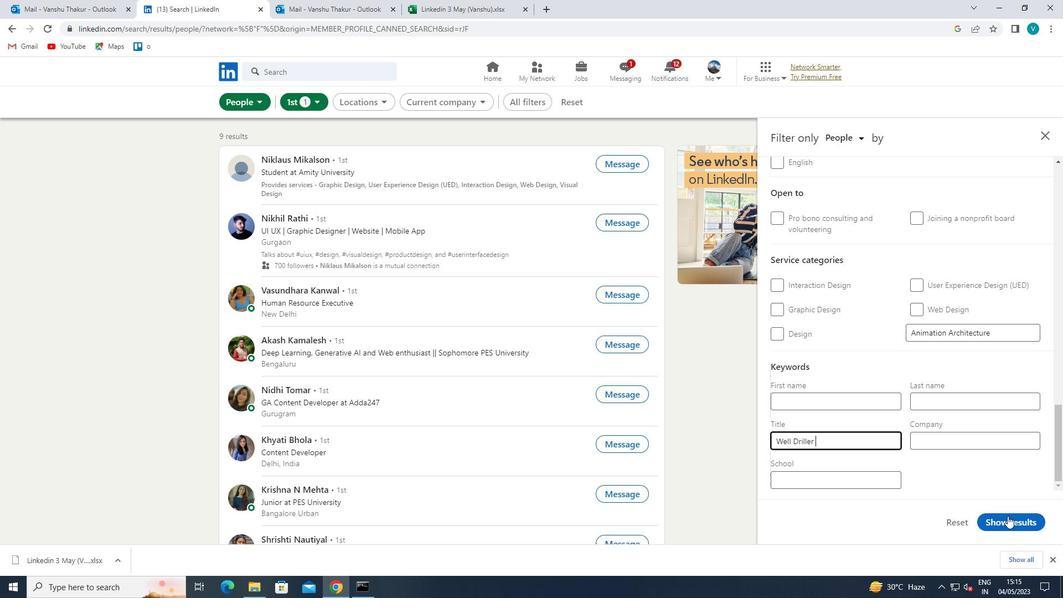 
